 Task: Look for space in Ingenio, Spain from 3rd August, 2023 to 7th August, 2023 for 2 adults in price range Rs.4000 to Rs.9000. Place can be private room with 1  bedroom having 1 bed and 1 bathroom. Property type can be house, flat, guest house, hotel. Booking option can be shelf check-in. Required host language is English.
Action: Mouse moved to (259, 132)
Screenshot: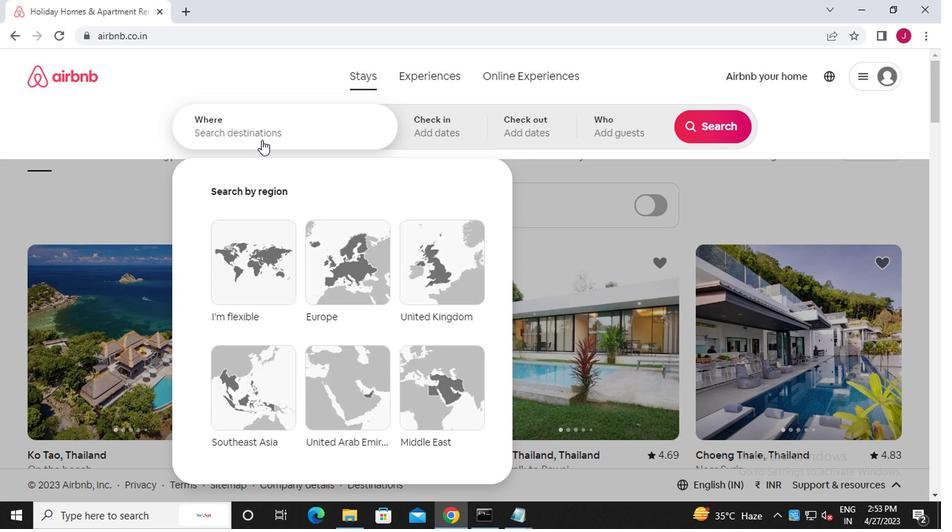 
Action: Mouse pressed left at (259, 132)
Screenshot: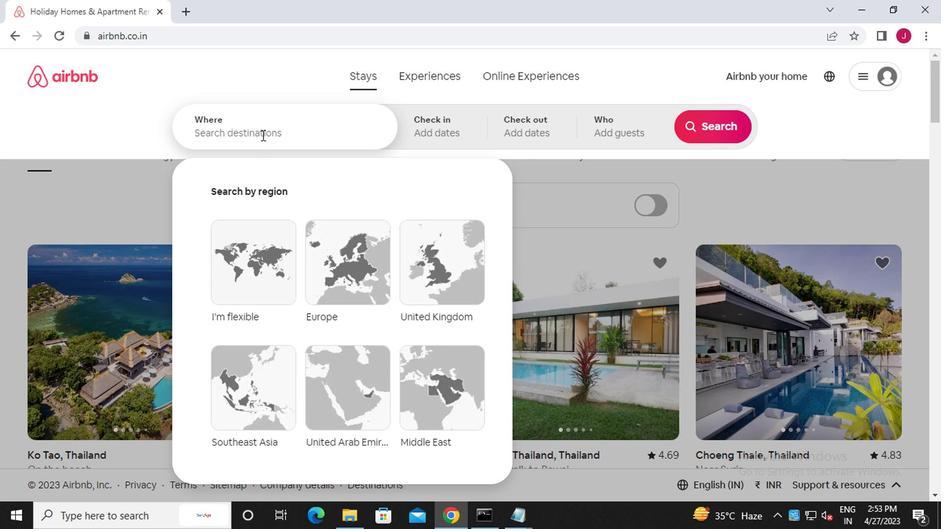 
Action: Key pressed i<Key.caps_lock>ngenio
Screenshot: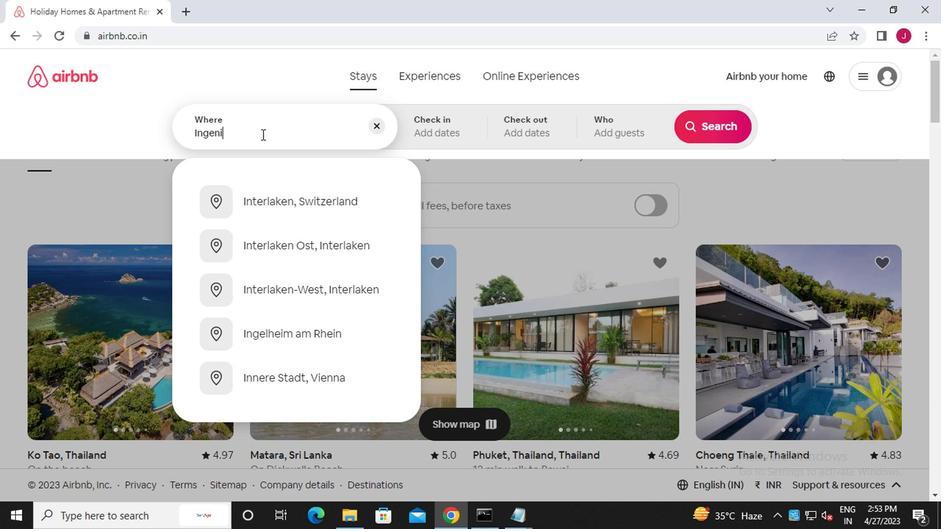 
Action: Mouse moved to (277, 293)
Screenshot: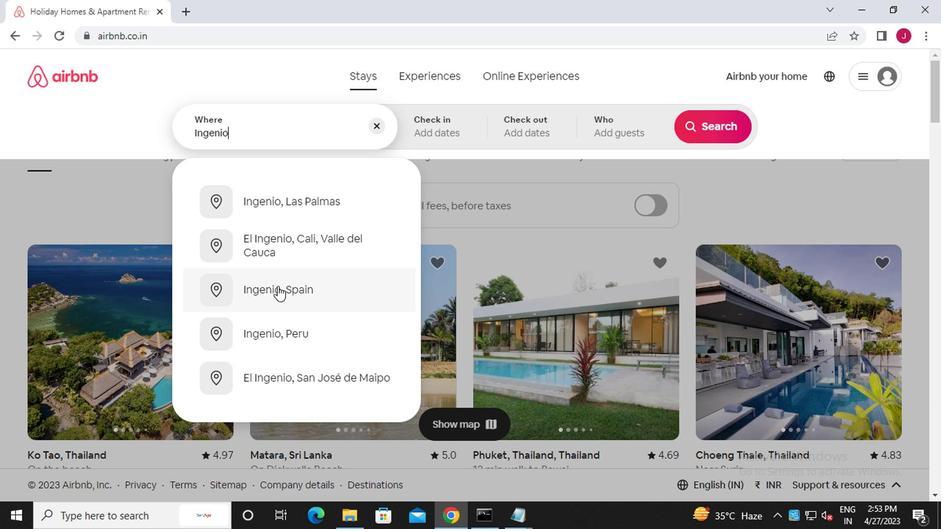
Action: Mouse pressed left at (277, 293)
Screenshot: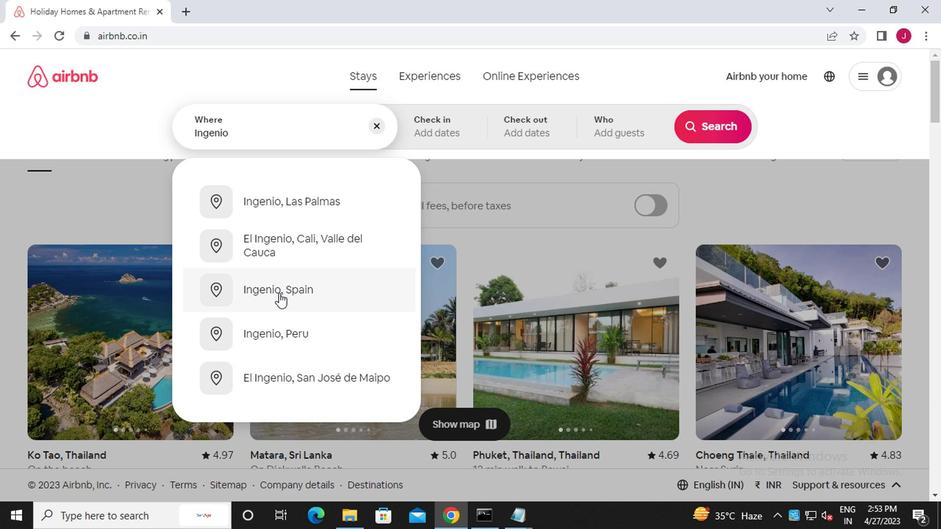 
Action: Mouse moved to (705, 239)
Screenshot: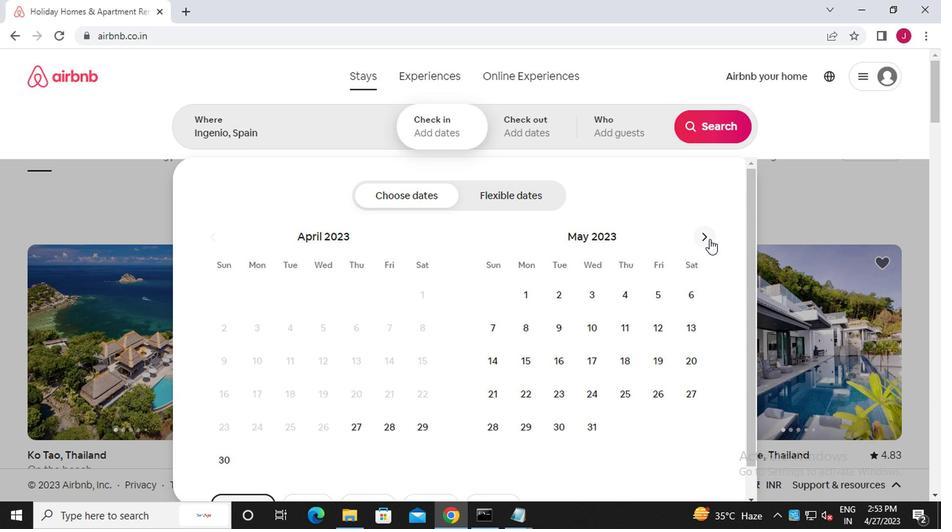 
Action: Mouse pressed left at (705, 239)
Screenshot: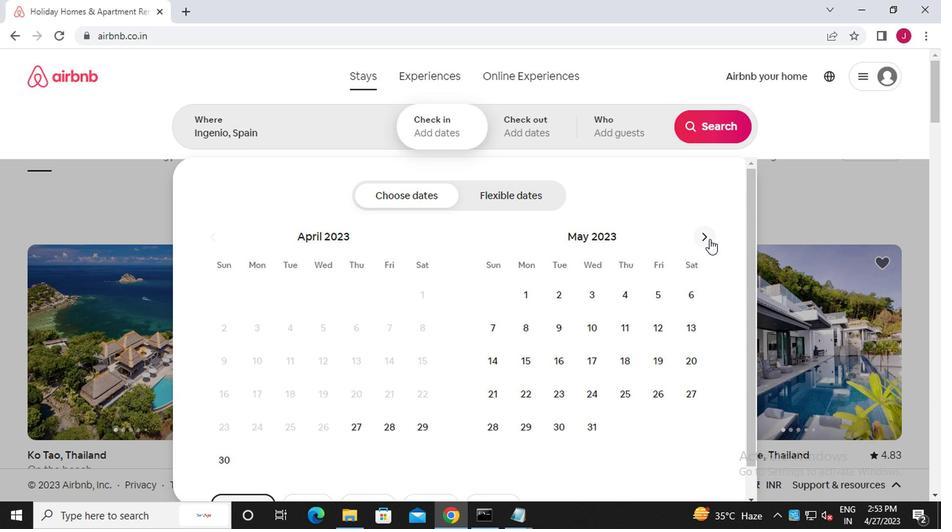 
Action: Mouse moved to (704, 239)
Screenshot: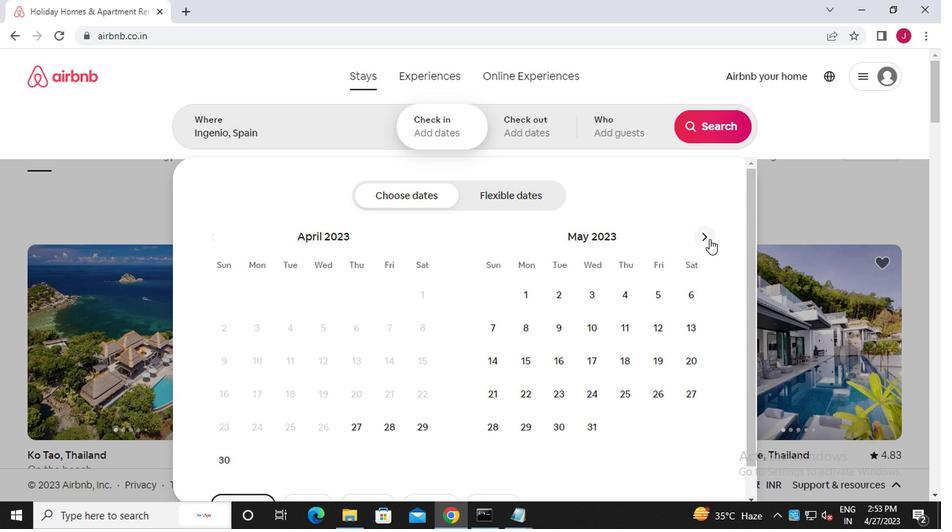 
Action: Mouse pressed left at (704, 239)
Screenshot: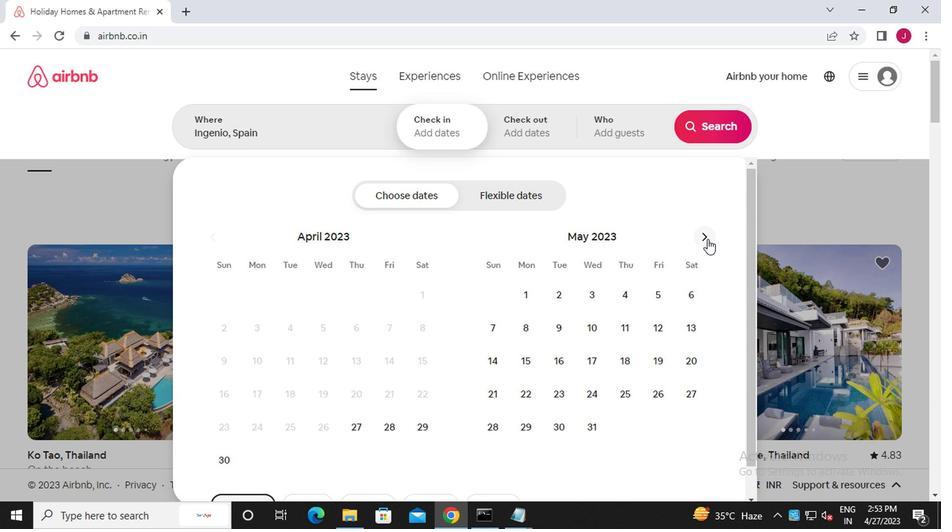 
Action: Mouse pressed left at (704, 239)
Screenshot: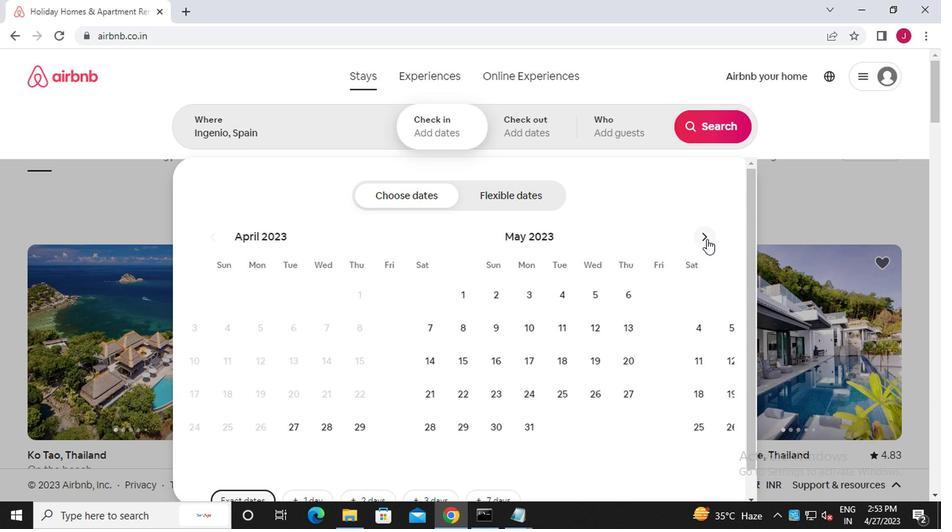 
Action: Mouse pressed left at (704, 239)
Screenshot: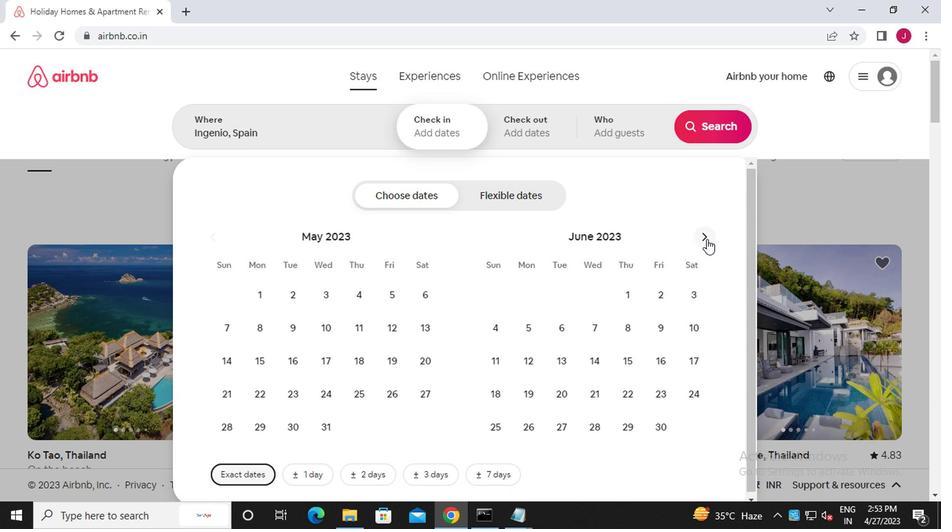 
Action: Mouse pressed left at (704, 239)
Screenshot: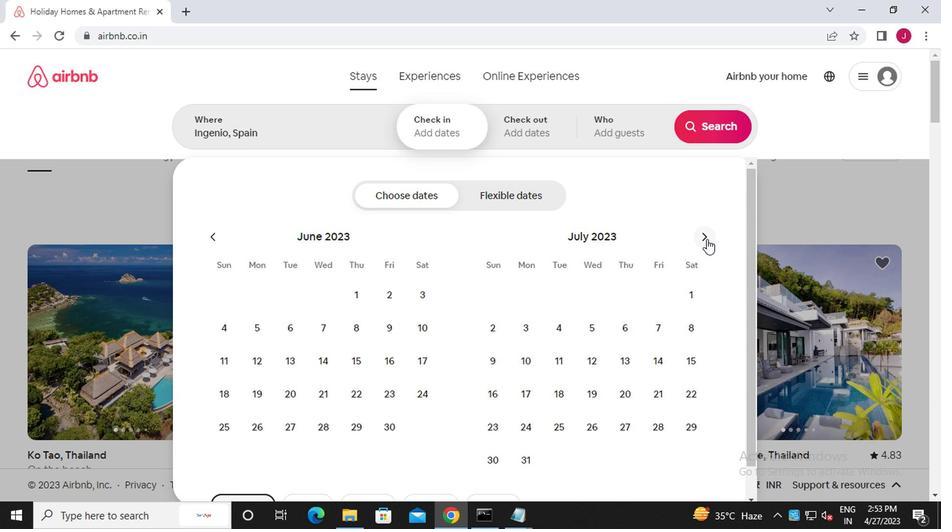 
Action: Mouse moved to (624, 290)
Screenshot: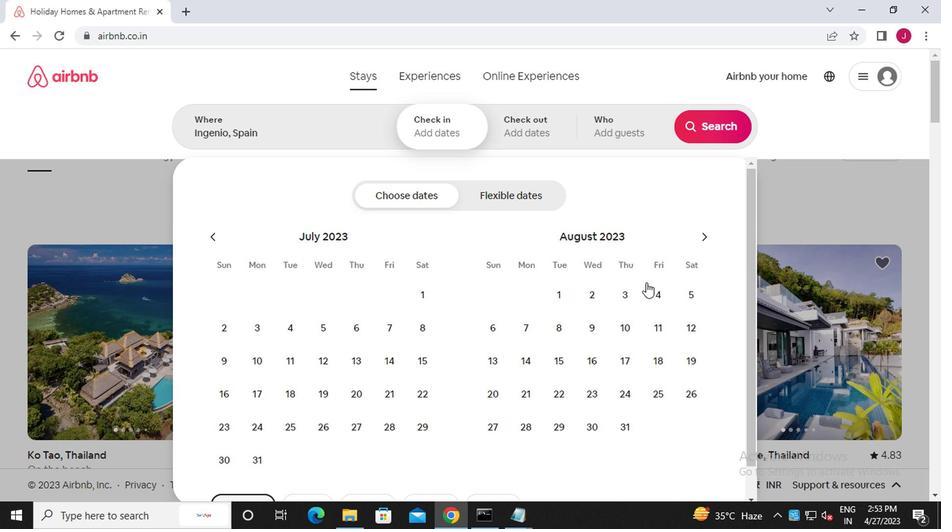 
Action: Mouse pressed left at (624, 290)
Screenshot: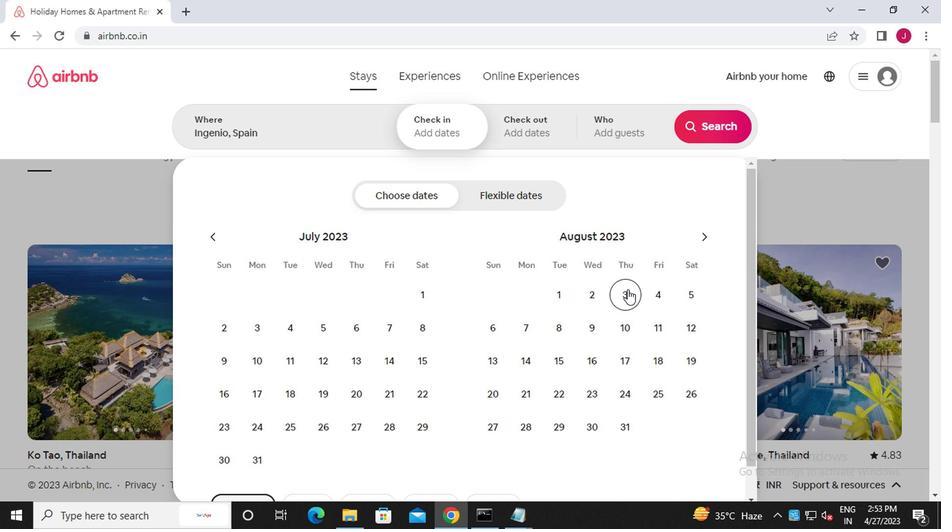 
Action: Mouse moved to (521, 332)
Screenshot: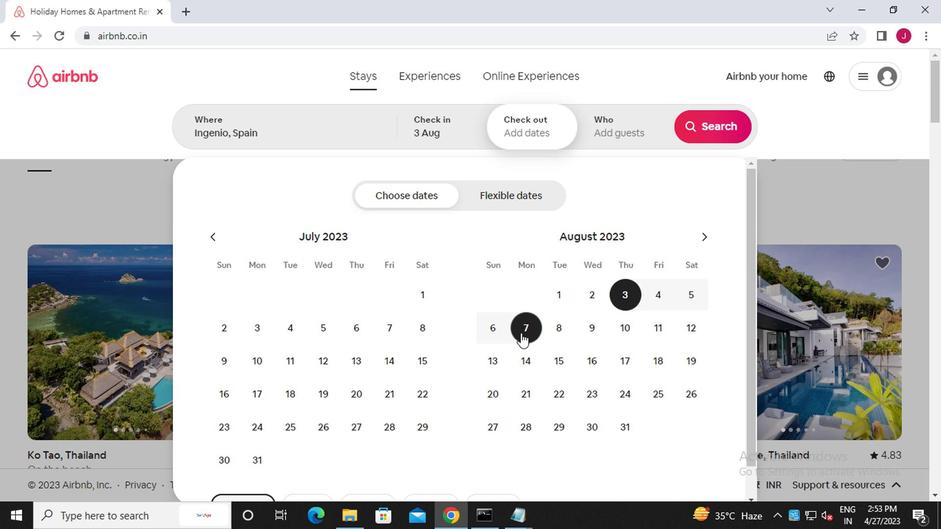 
Action: Mouse pressed left at (521, 332)
Screenshot: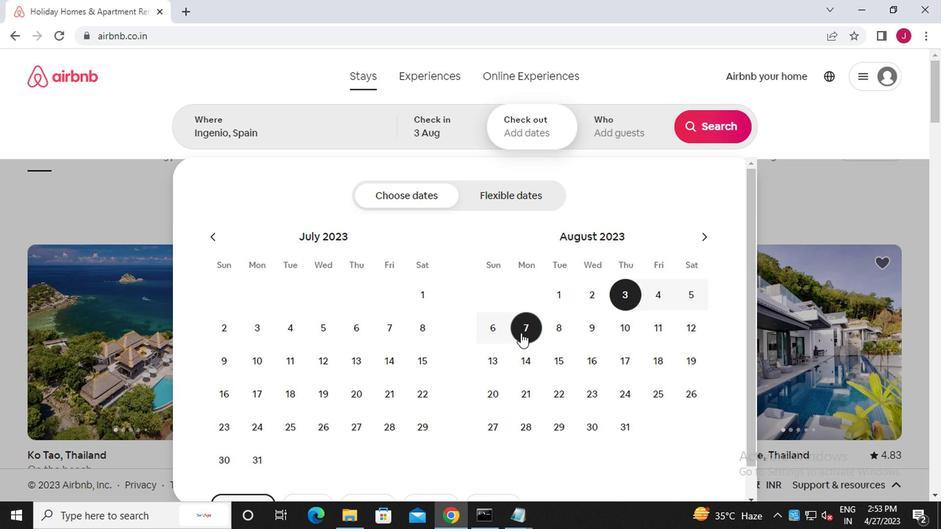 
Action: Mouse moved to (636, 126)
Screenshot: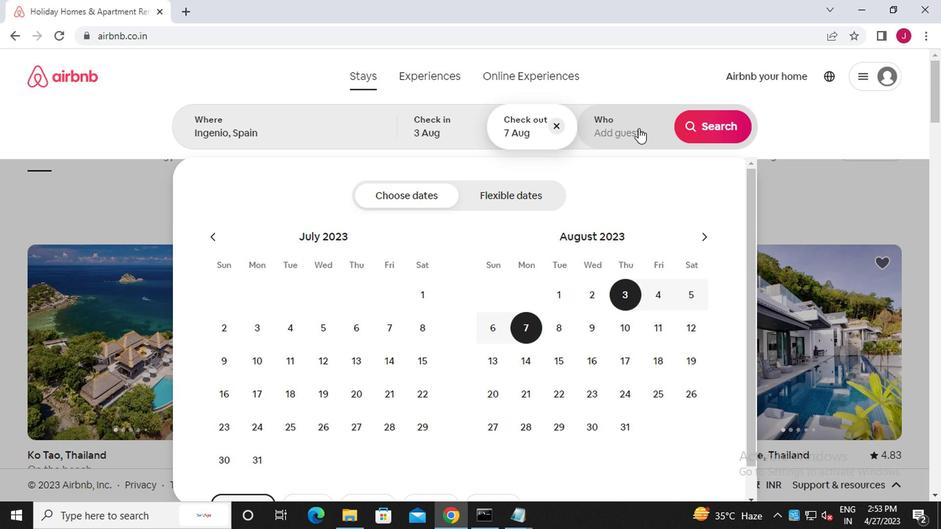 
Action: Mouse pressed left at (636, 126)
Screenshot: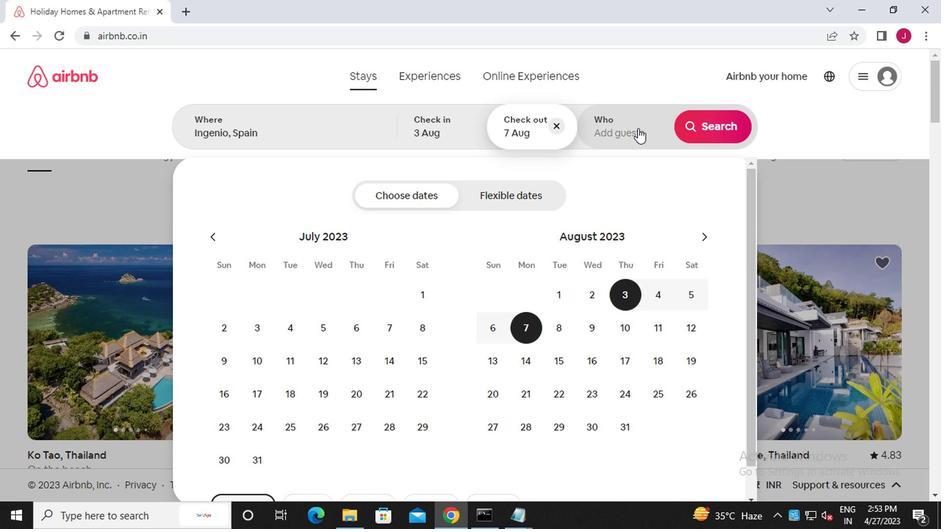 
Action: Mouse moved to (721, 196)
Screenshot: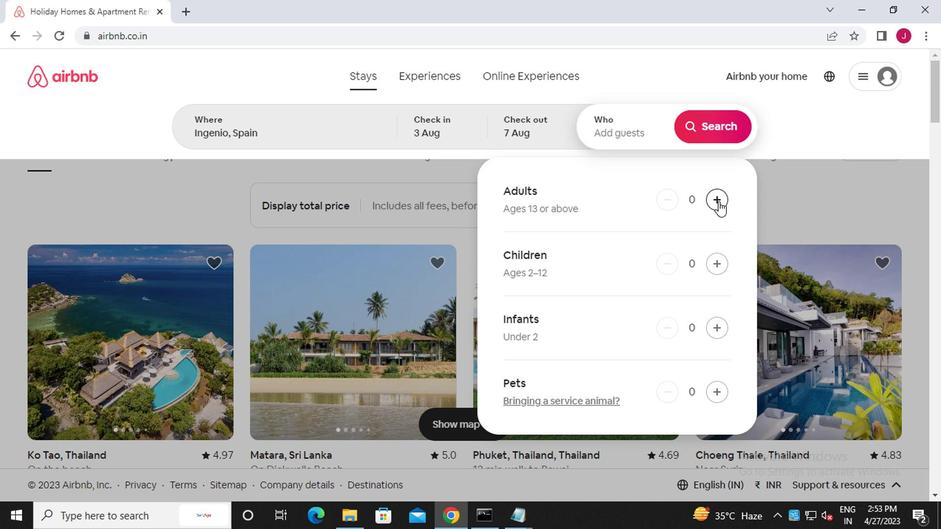 
Action: Mouse pressed left at (721, 196)
Screenshot: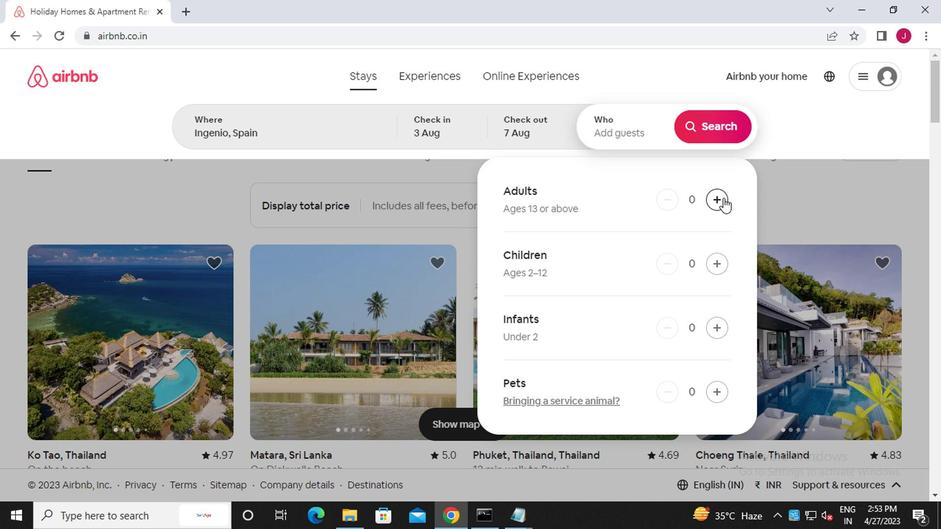 
Action: Mouse pressed left at (721, 196)
Screenshot: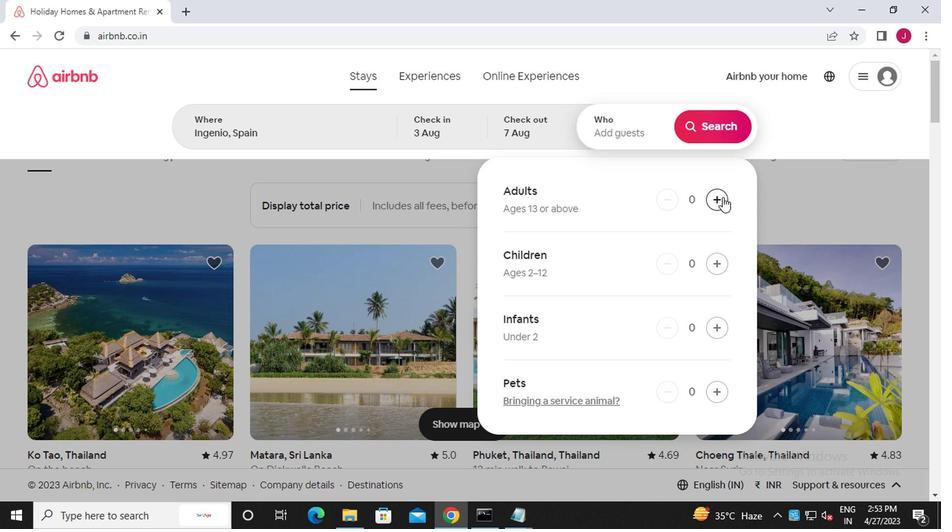 
Action: Mouse moved to (720, 123)
Screenshot: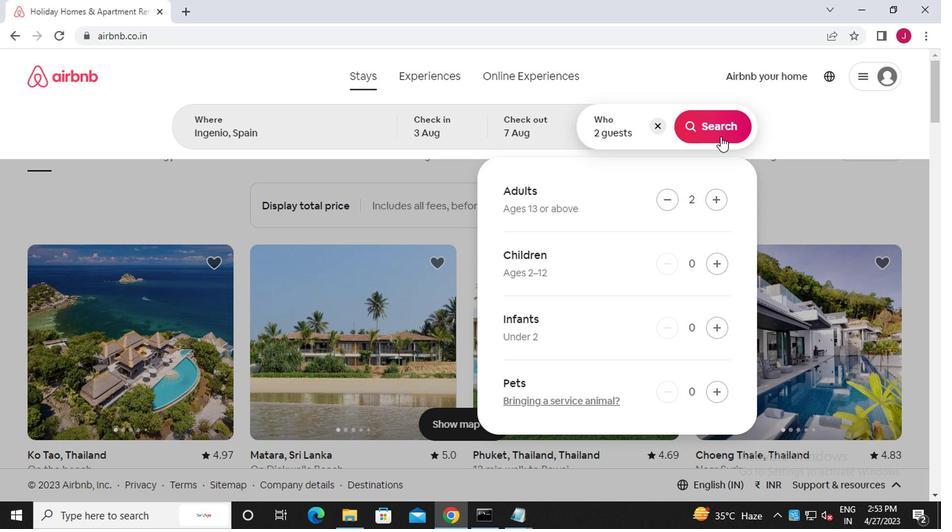 
Action: Mouse pressed left at (720, 123)
Screenshot: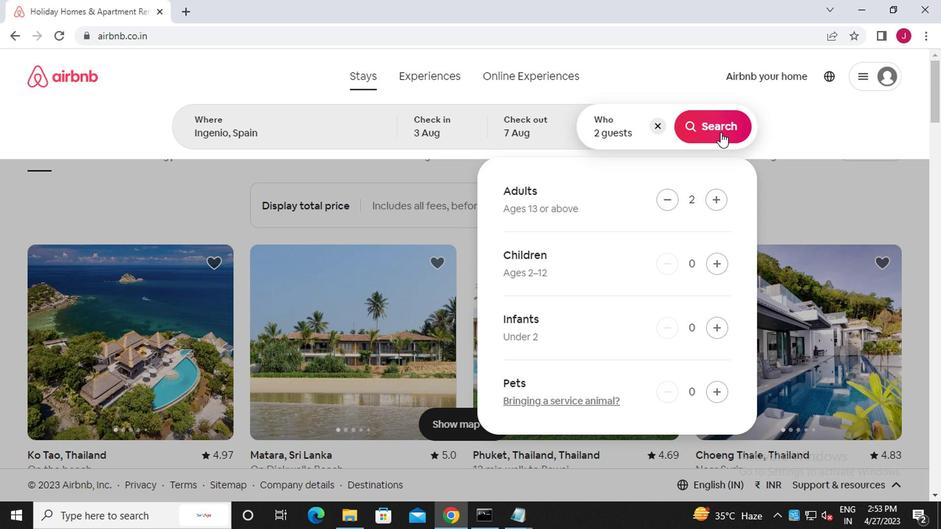 
Action: Mouse moved to (889, 139)
Screenshot: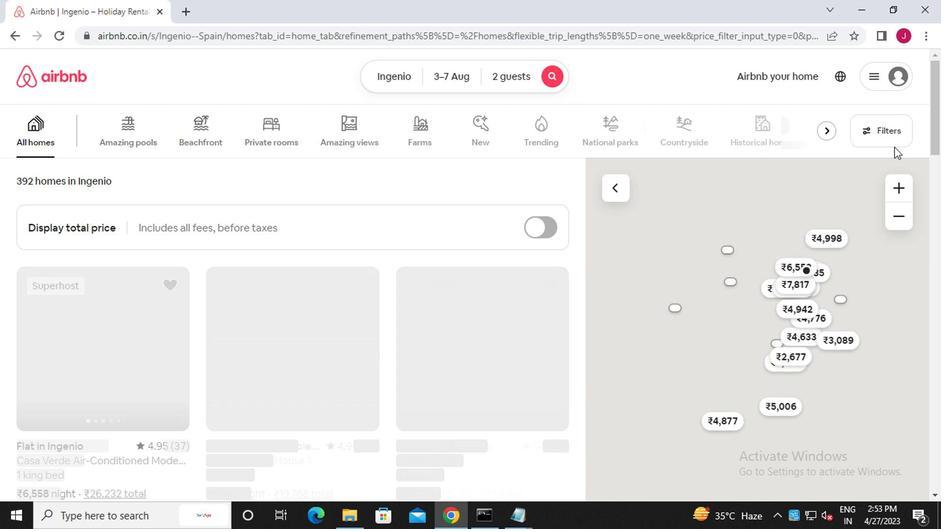 
Action: Mouse pressed left at (889, 139)
Screenshot: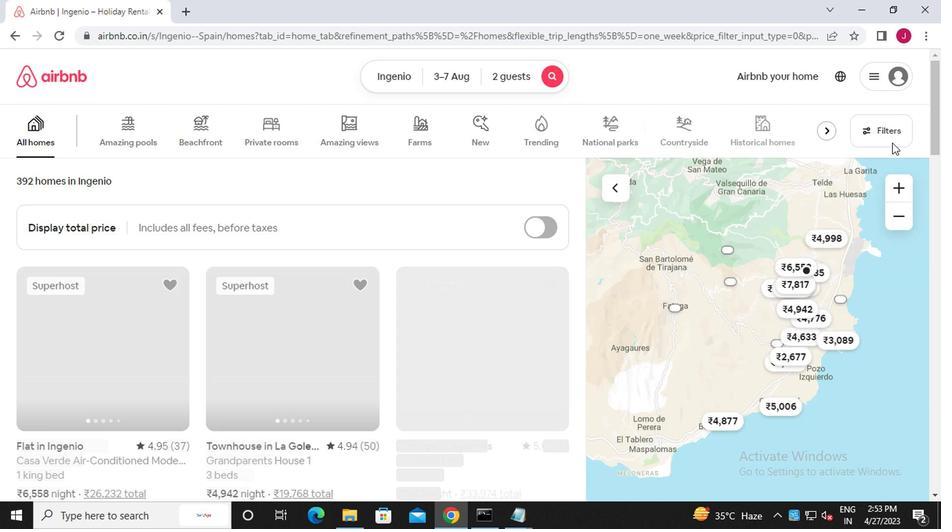 
Action: Mouse moved to (334, 297)
Screenshot: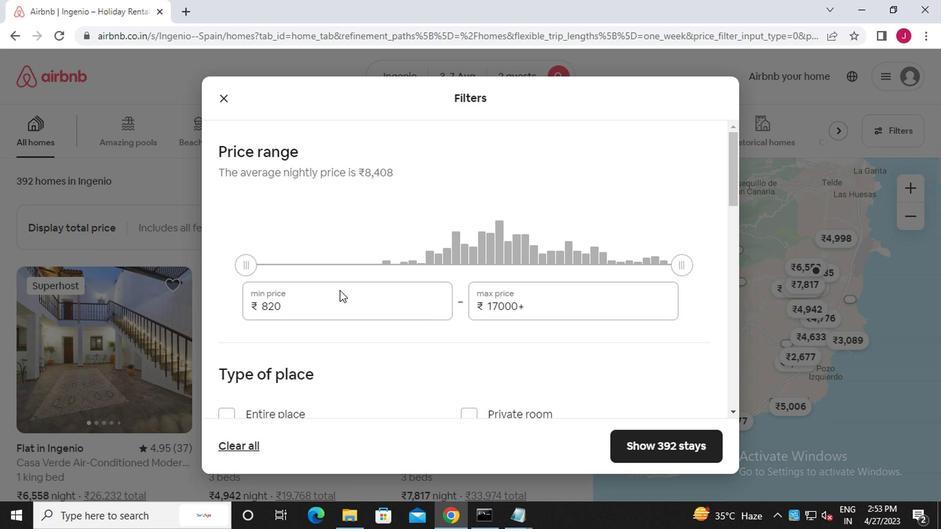 
Action: Mouse pressed left at (334, 297)
Screenshot: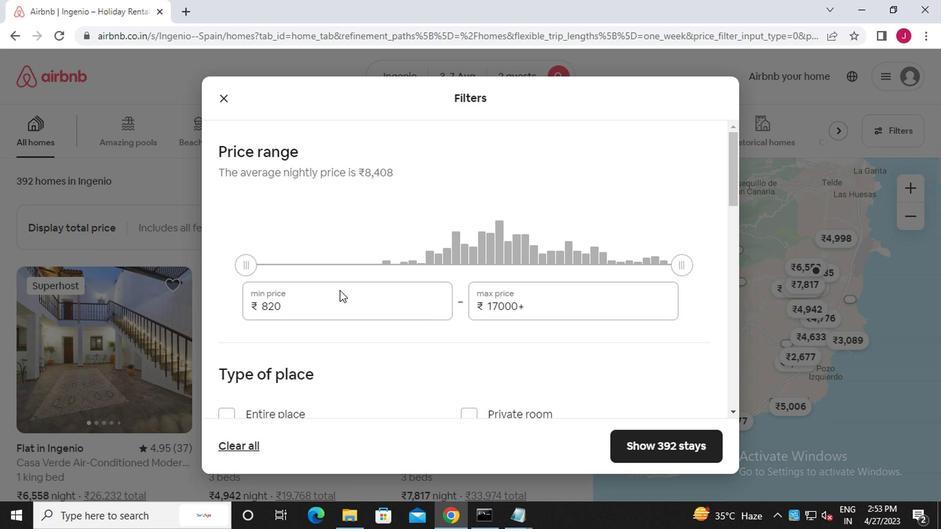 
Action: Mouse moved to (335, 298)
Screenshot: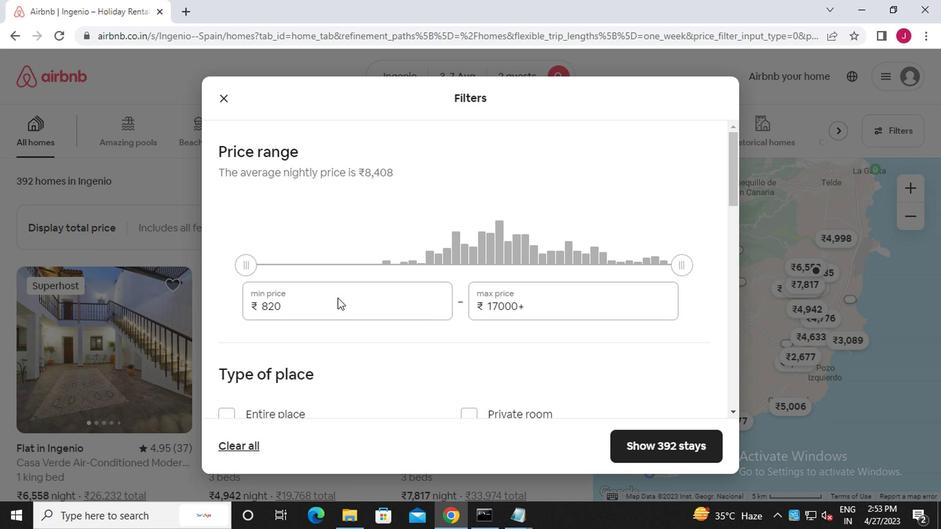 
Action: Key pressed <Key.backspace><Key.backspace><Key.backspace><<100>><<96>><<96>><<96>>
Screenshot: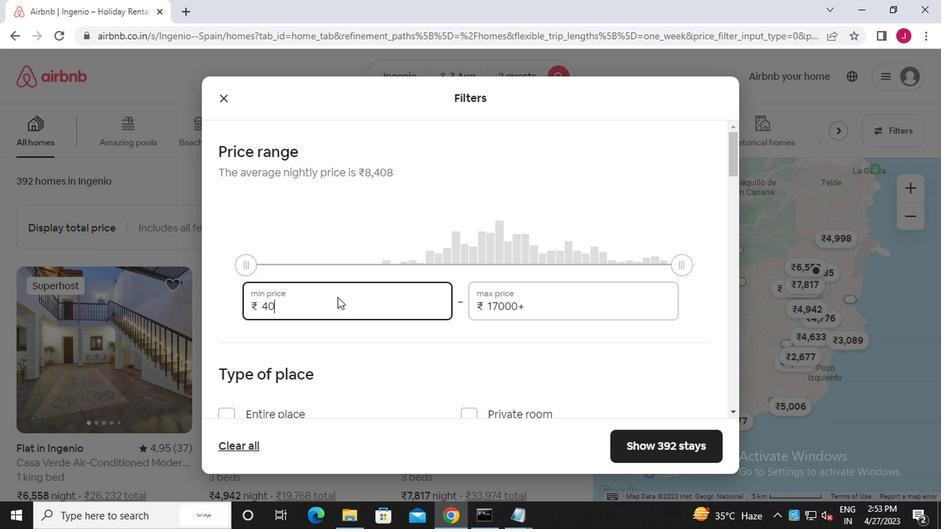 
Action: Mouse moved to (536, 309)
Screenshot: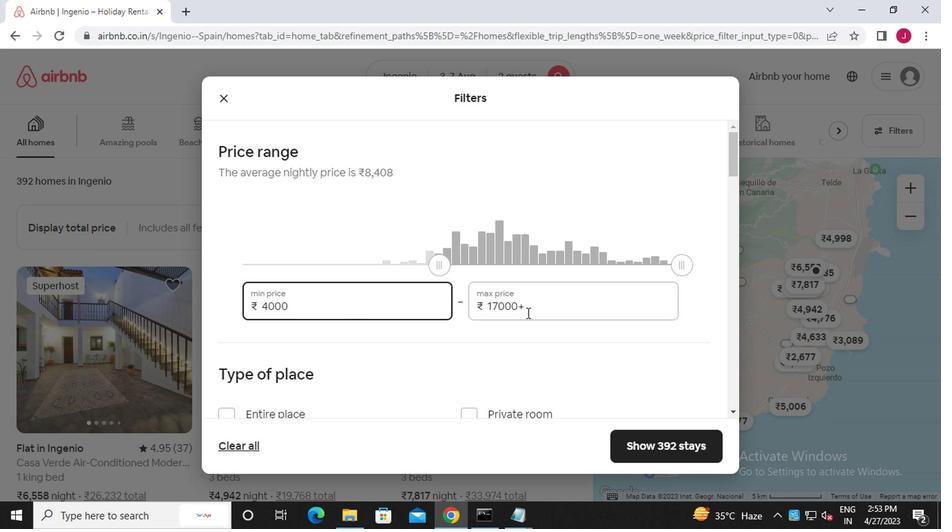 
Action: Mouse pressed left at (536, 309)
Screenshot: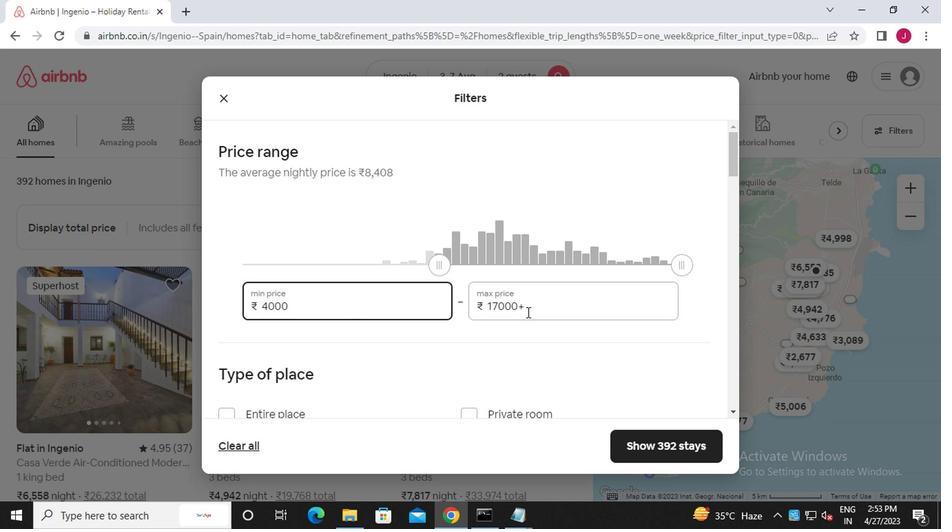 
Action: Mouse moved to (529, 309)
Screenshot: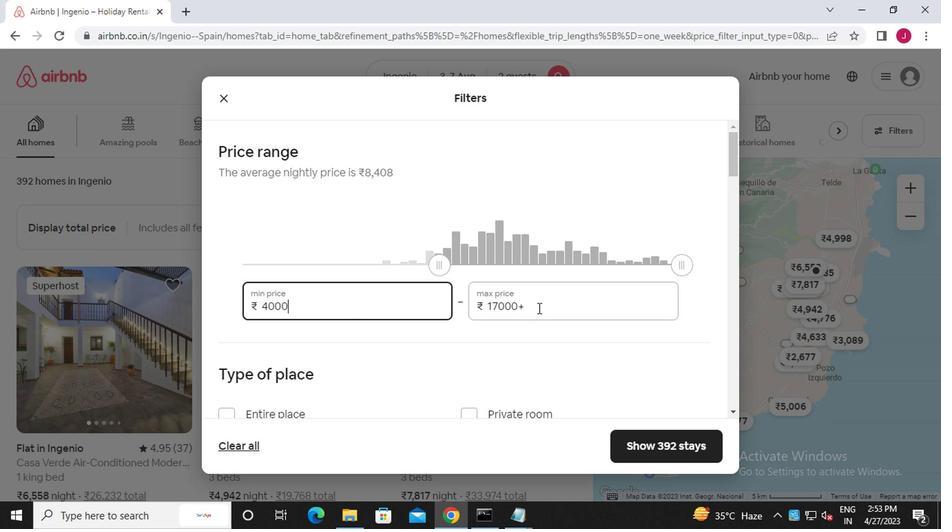 
Action: Key pressed <Key.backspace><Key.backspace><Key.backspace><Key.backspace><Key.backspace><Key.backspace><Key.backspace><Key.backspace><Key.backspace><Key.backspace><Key.backspace><Key.backspace><Key.backspace><<105>><<96>><<96>><<96>>
Screenshot: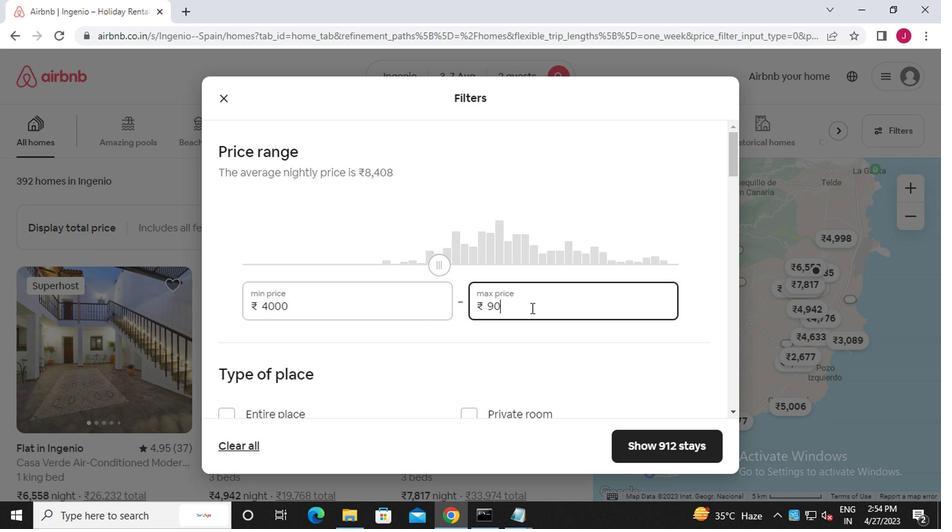 
Action: Mouse scrolled (529, 308) with delta (0, 0)
Screenshot: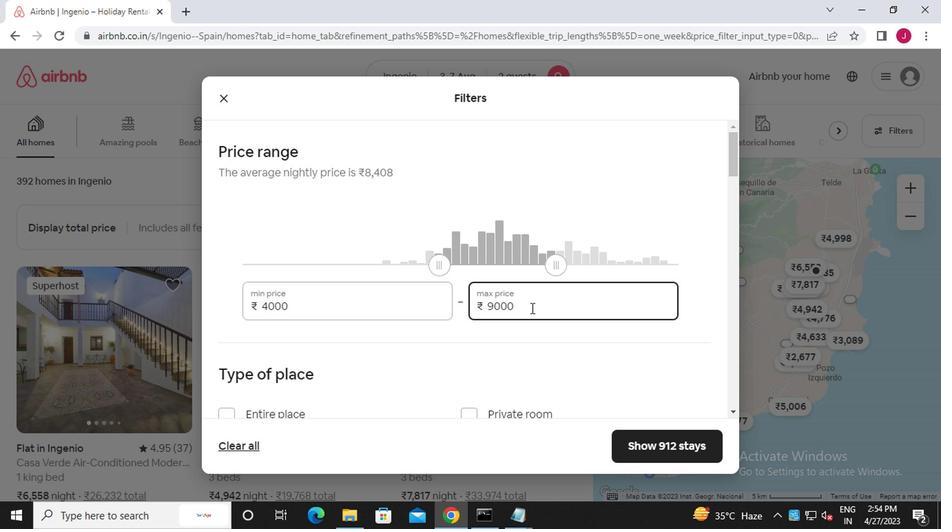 
Action: Mouse scrolled (529, 308) with delta (0, 0)
Screenshot: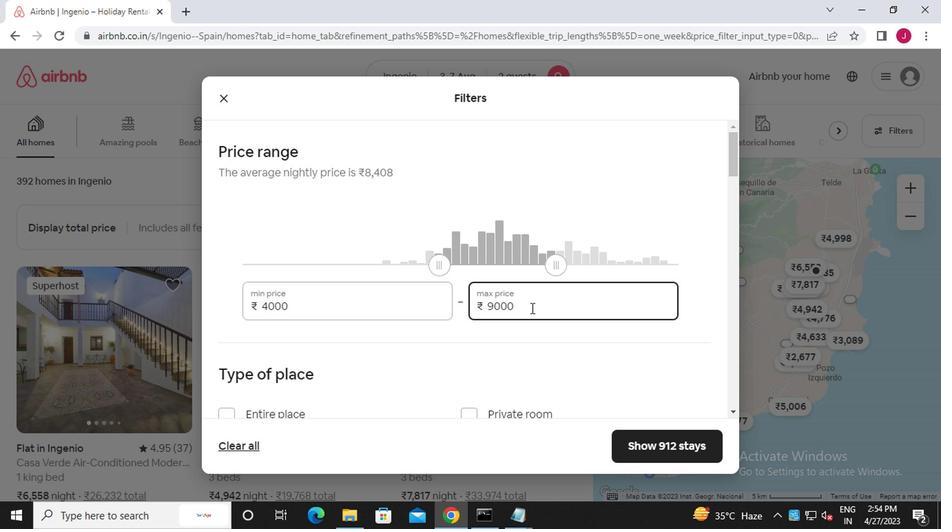 
Action: Mouse scrolled (529, 308) with delta (0, 0)
Screenshot: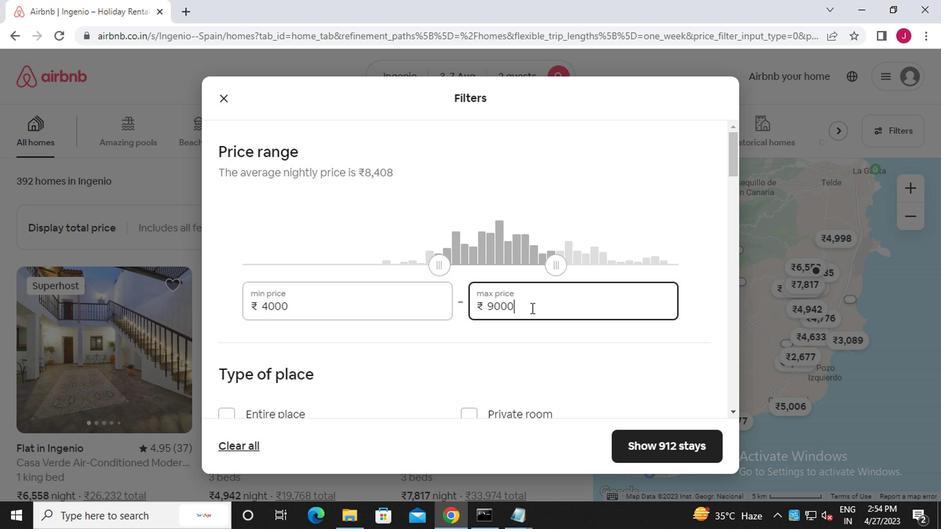 
Action: Mouse moved to (466, 208)
Screenshot: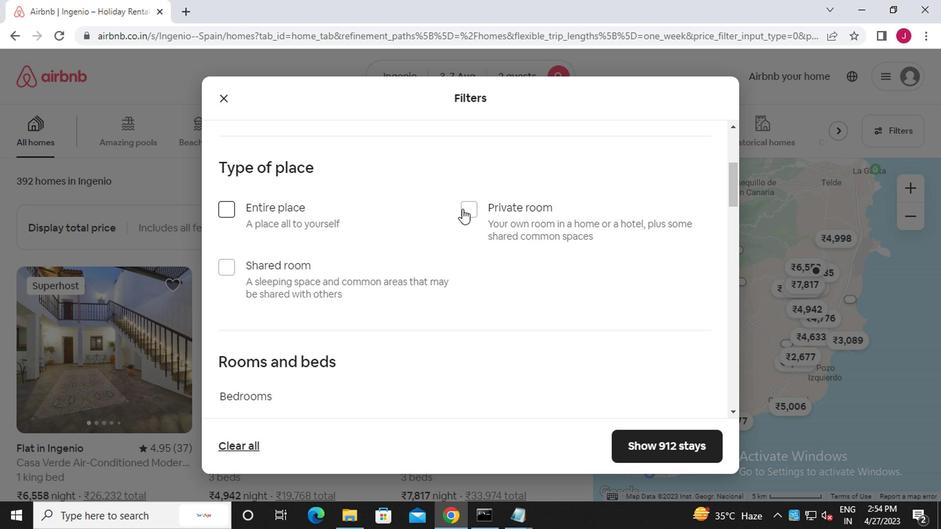 
Action: Mouse pressed left at (466, 208)
Screenshot: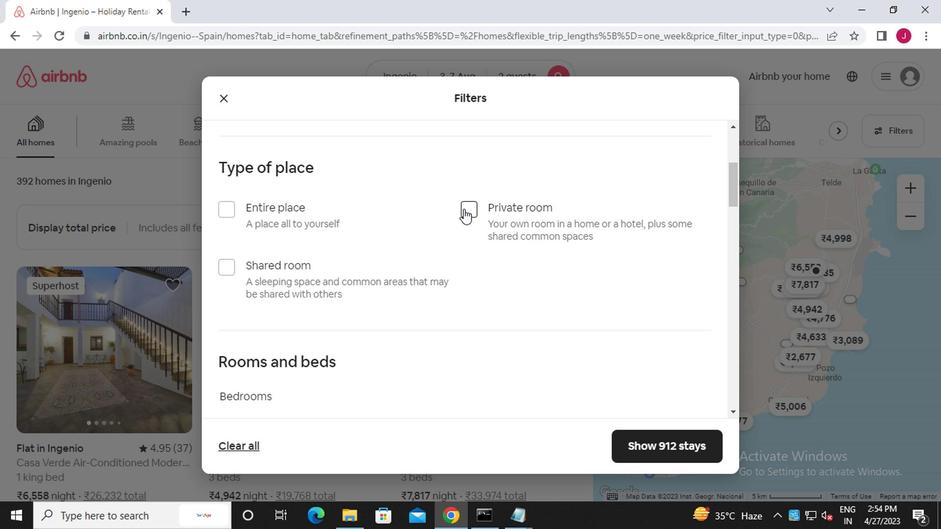 
Action: Mouse moved to (578, 278)
Screenshot: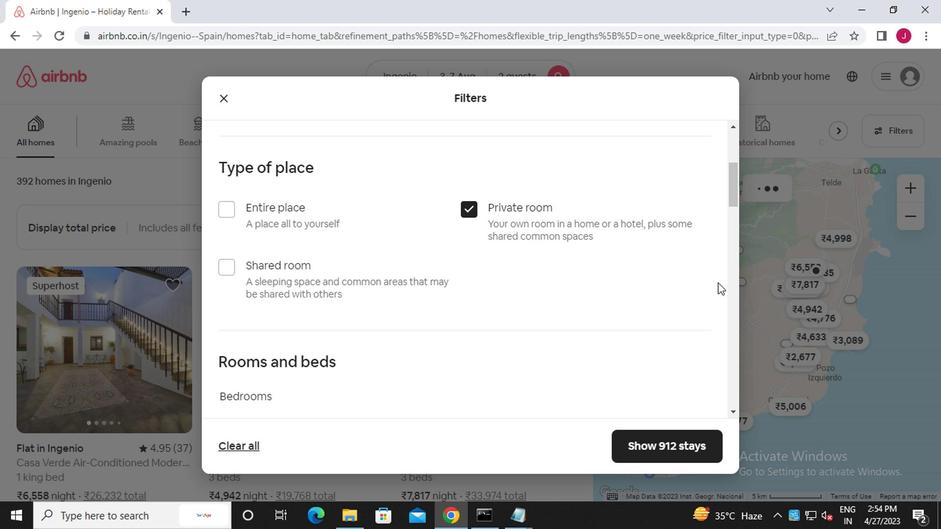 
Action: Mouse scrolled (578, 277) with delta (0, 0)
Screenshot: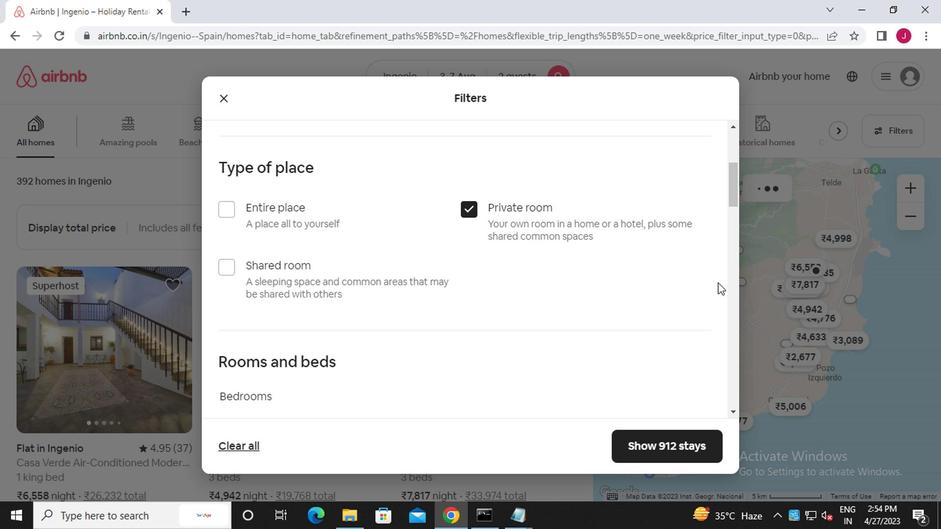 
Action: Mouse moved to (498, 290)
Screenshot: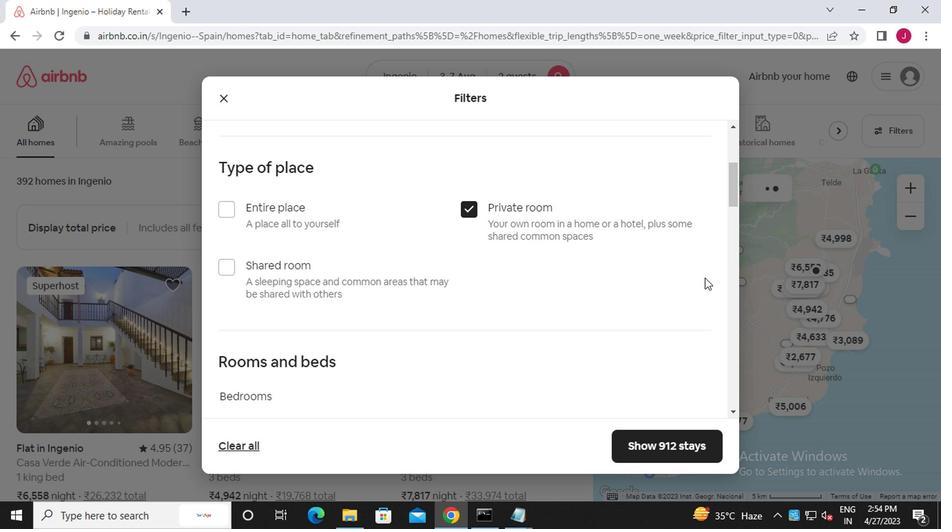
Action: Mouse scrolled (498, 289) with delta (0, 0)
Screenshot: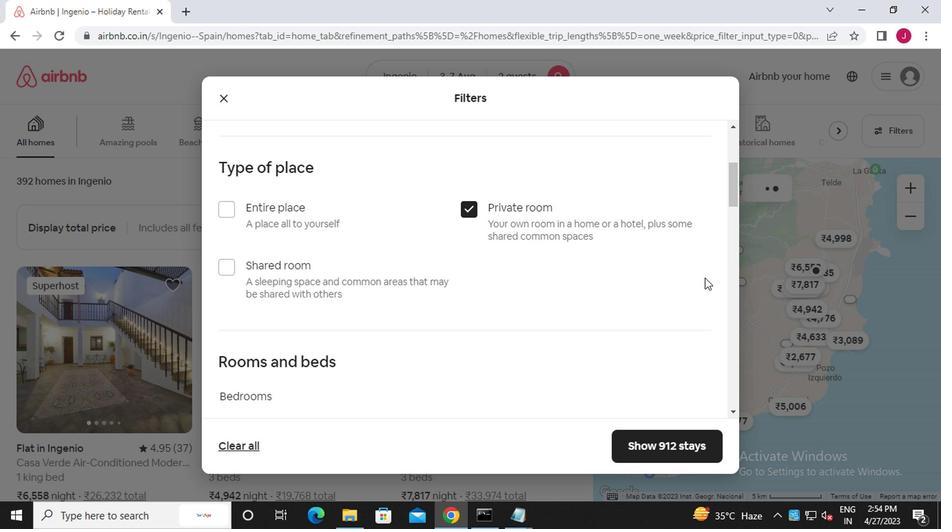 
Action: Mouse moved to (475, 296)
Screenshot: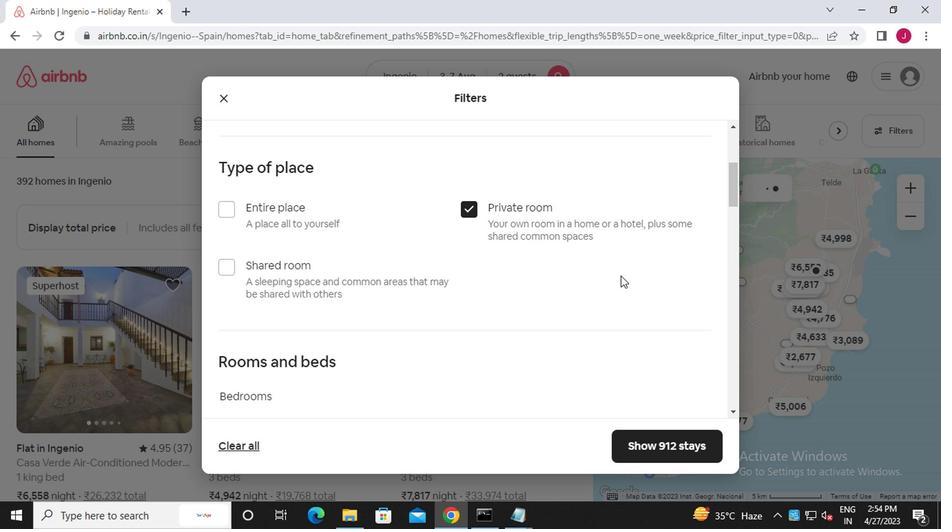 
Action: Mouse scrolled (475, 295) with delta (0, 0)
Screenshot: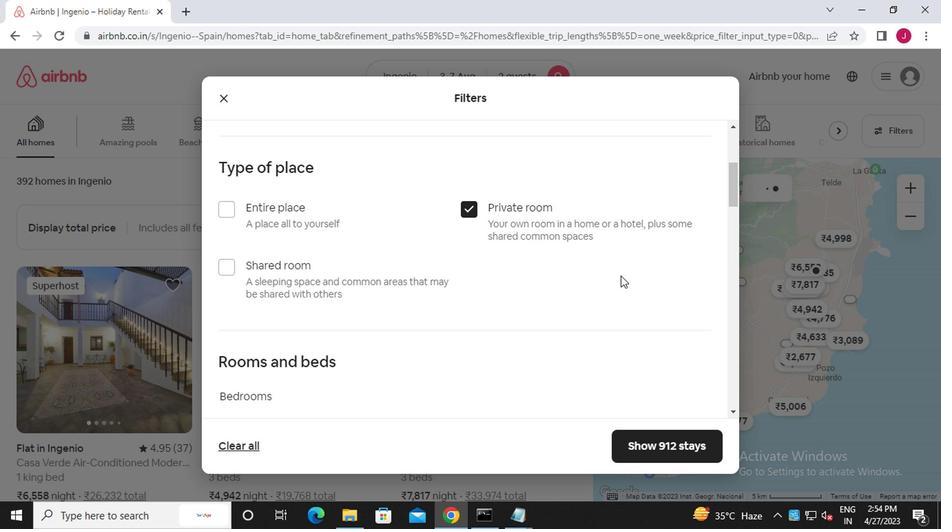 
Action: Mouse moved to (318, 226)
Screenshot: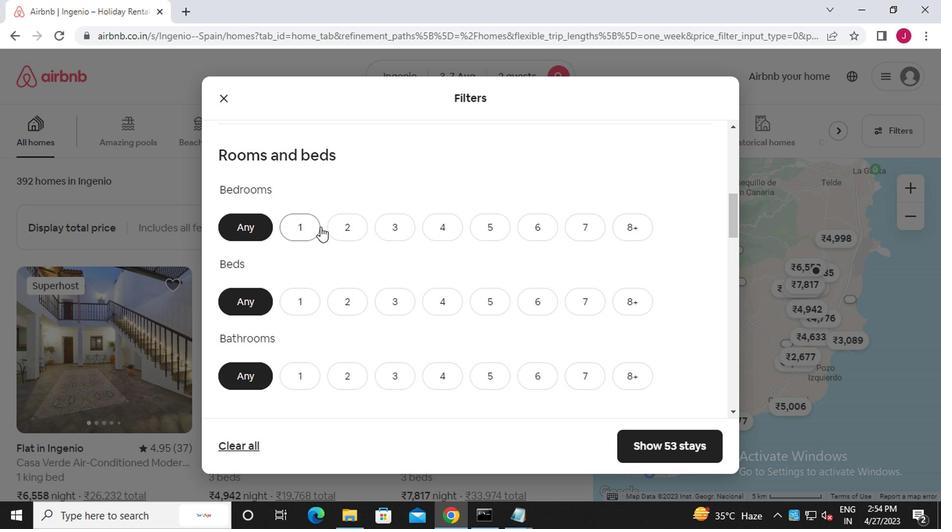 
Action: Mouse pressed left at (318, 226)
Screenshot: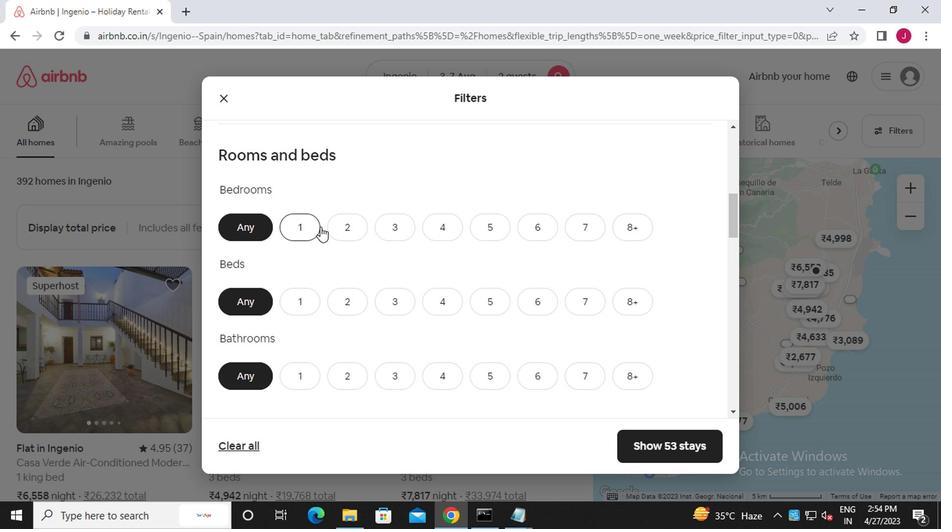 
Action: Mouse moved to (306, 306)
Screenshot: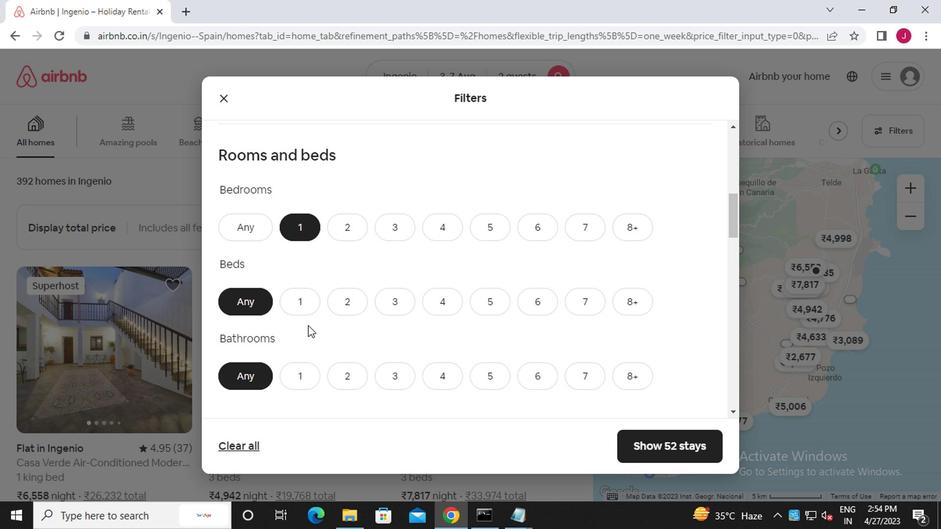 
Action: Mouse pressed left at (306, 306)
Screenshot: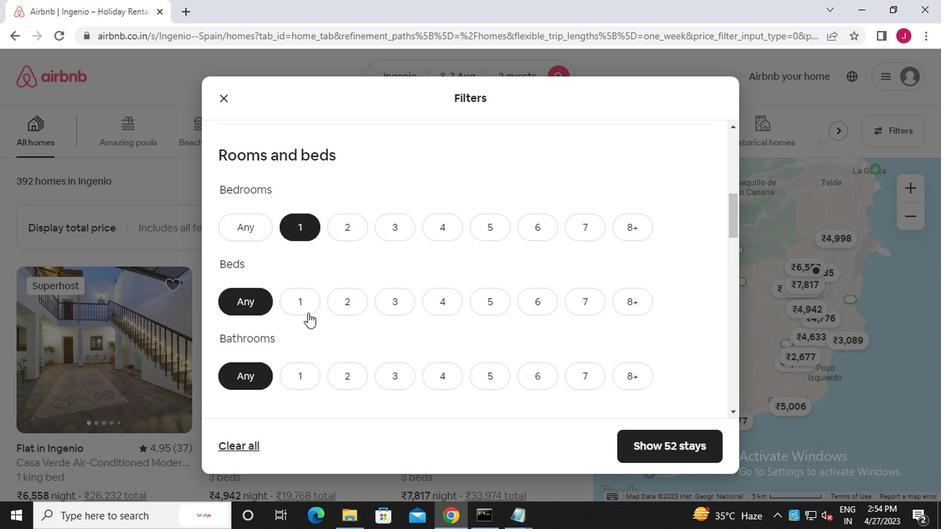 
Action: Mouse moved to (299, 381)
Screenshot: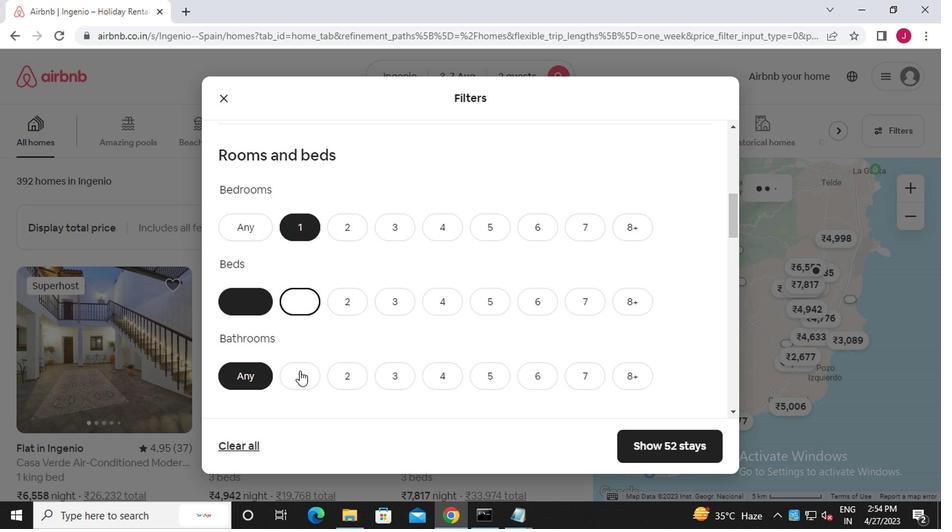 
Action: Mouse pressed left at (299, 381)
Screenshot: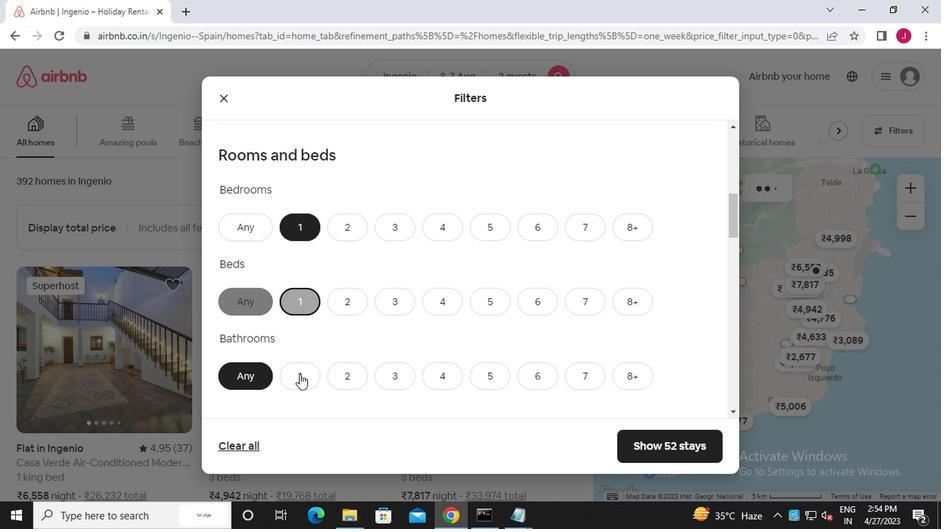 
Action: Mouse moved to (331, 400)
Screenshot: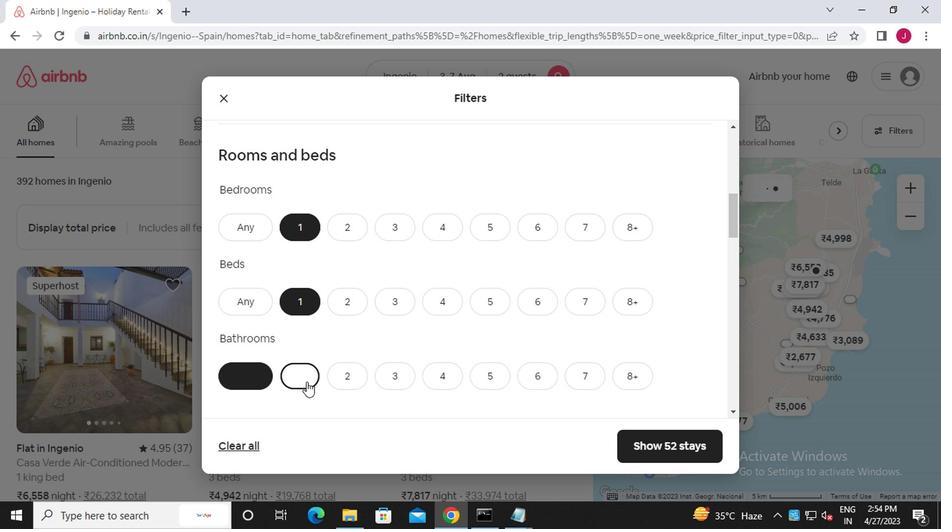 
Action: Mouse scrolled (331, 399) with delta (0, 0)
Screenshot: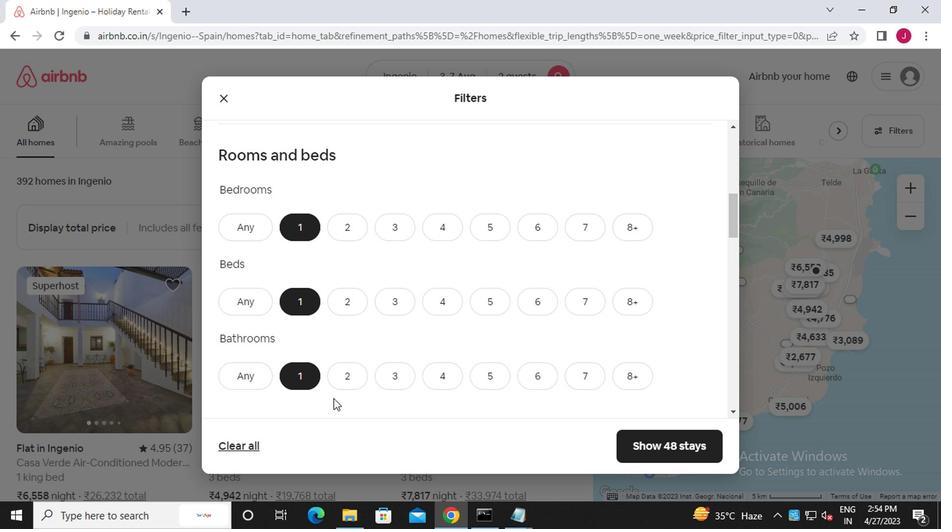 
Action: Mouse scrolled (331, 399) with delta (0, 0)
Screenshot: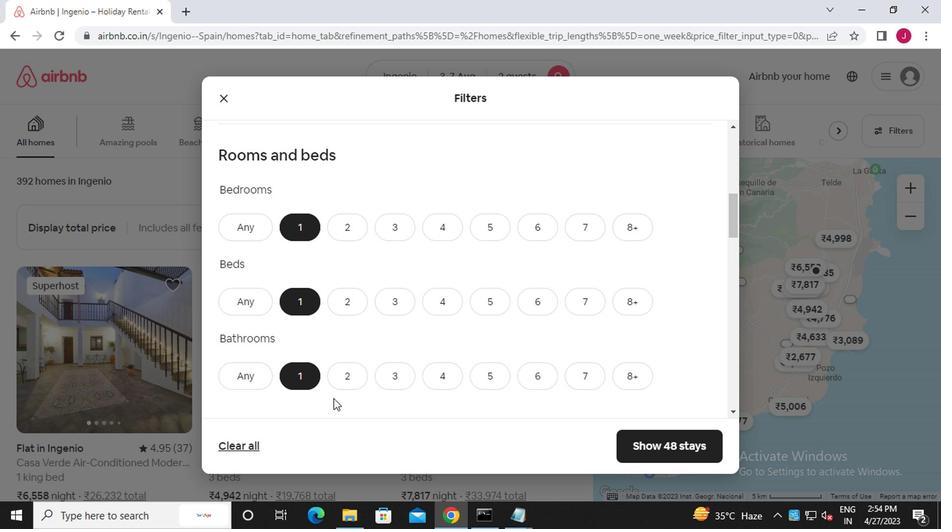 
Action: Mouse scrolled (331, 399) with delta (0, 0)
Screenshot: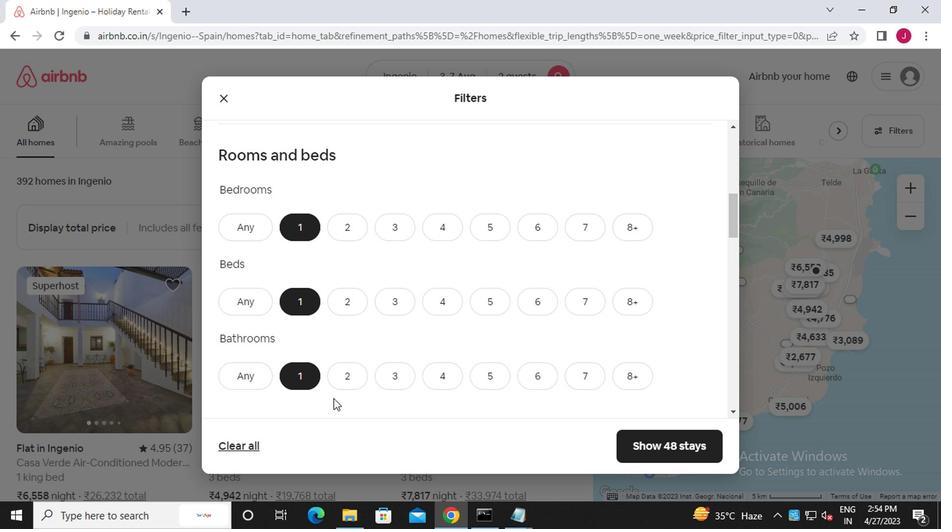 
Action: Mouse moved to (274, 316)
Screenshot: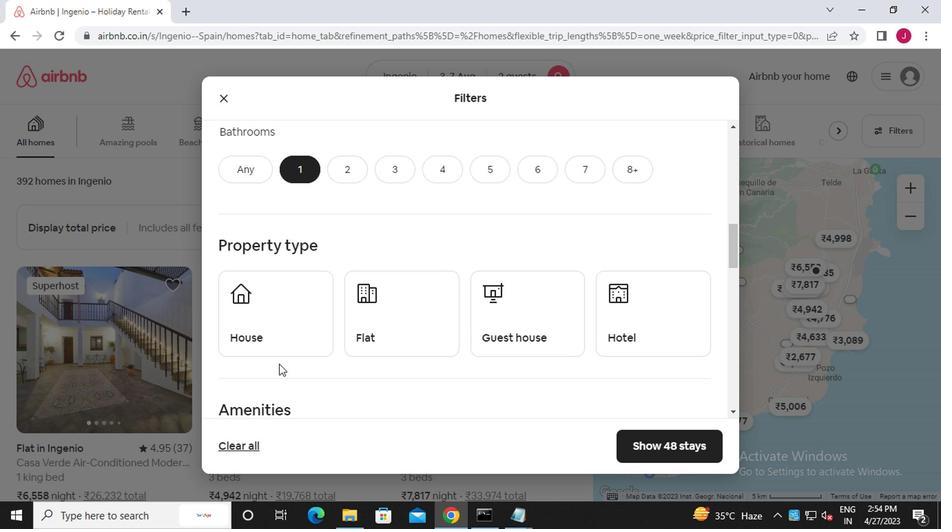 
Action: Mouse pressed left at (274, 316)
Screenshot: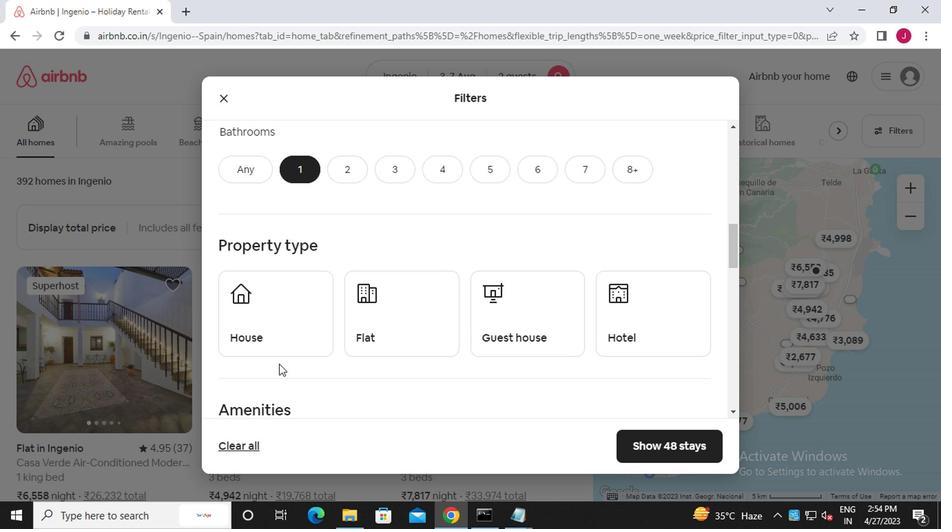 
Action: Mouse moved to (373, 330)
Screenshot: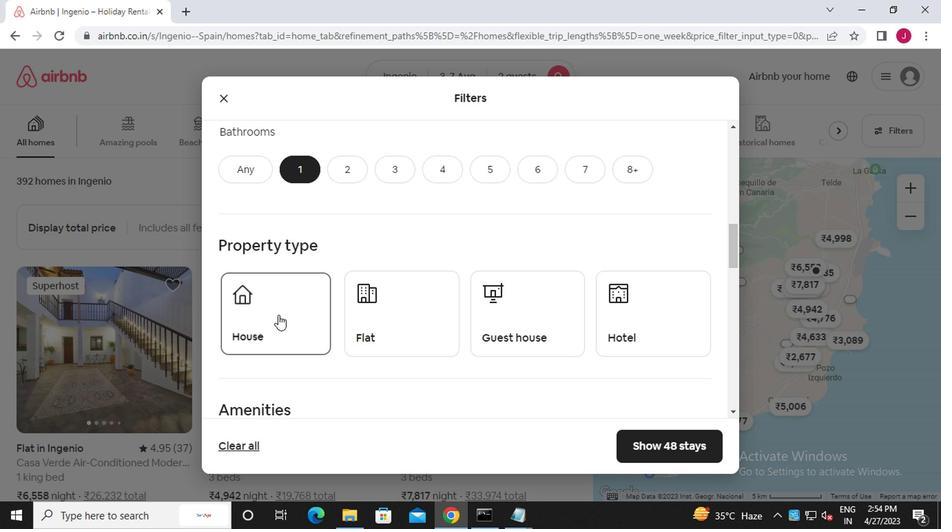 
Action: Mouse pressed left at (373, 330)
Screenshot: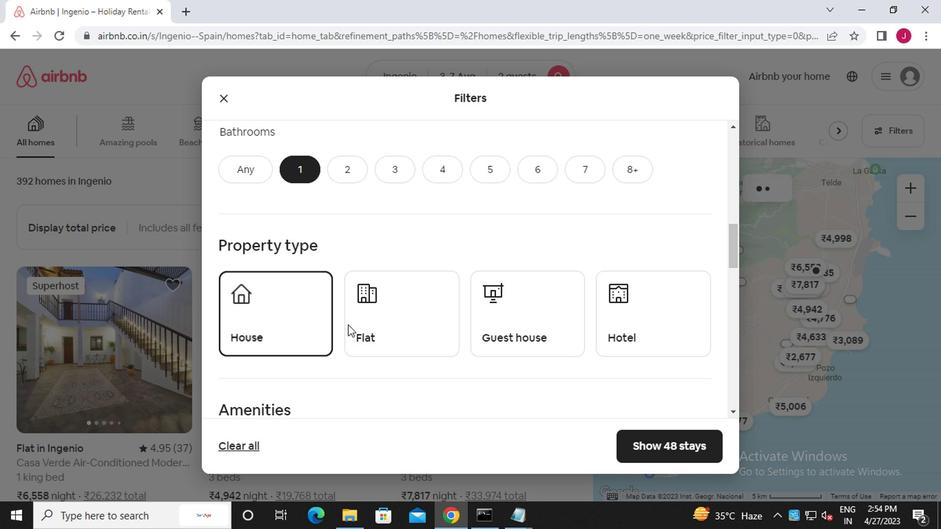
Action: Mouse moved to (521, 328)
Screenshot: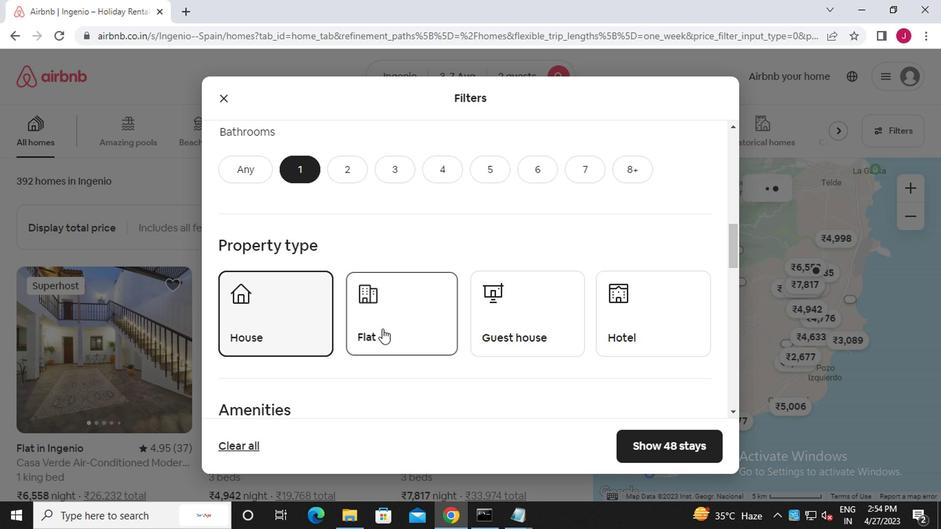 
Action: Mouse pressed left at (521, 328)
Screenshot: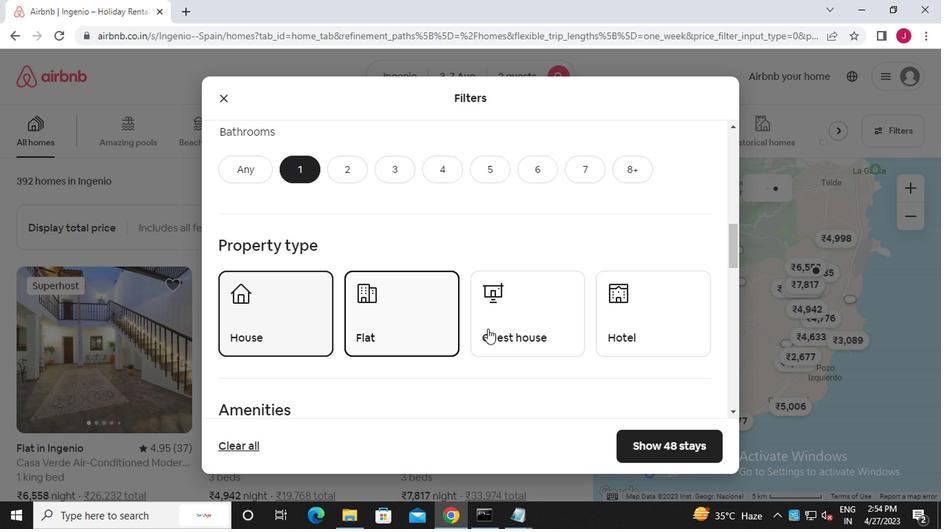 
Action: Mouse moved to (612, 329)
Screenshot: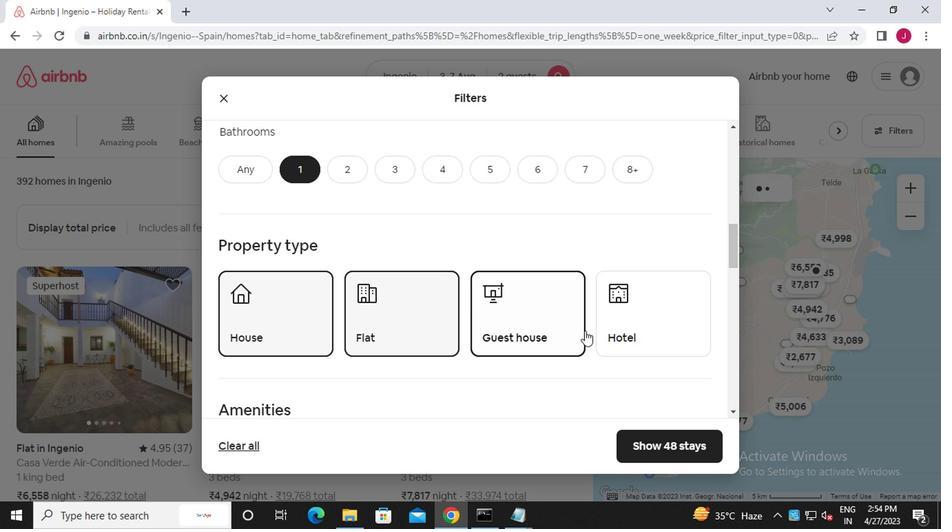 
Action: Mouse pressed left at (612, 329)
Screenshot: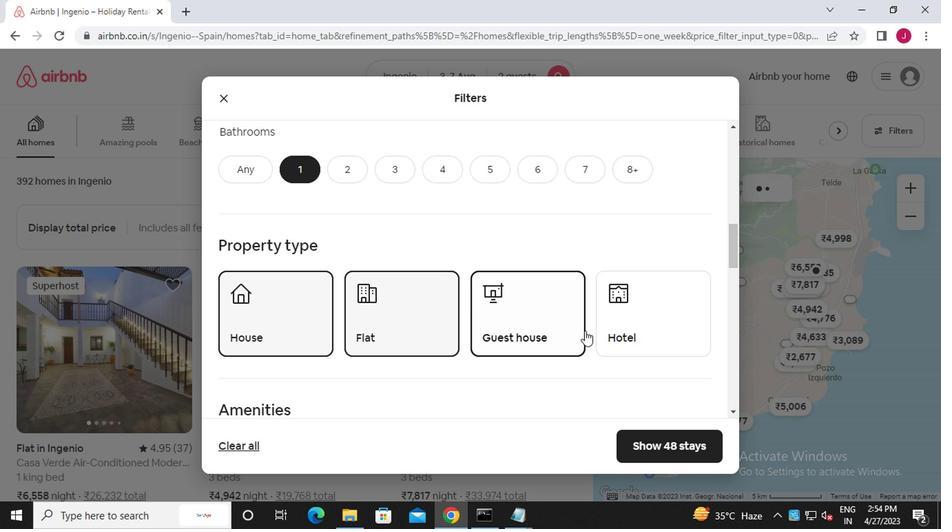 
Action: Mouse moved to (615, 332)
Screenshot: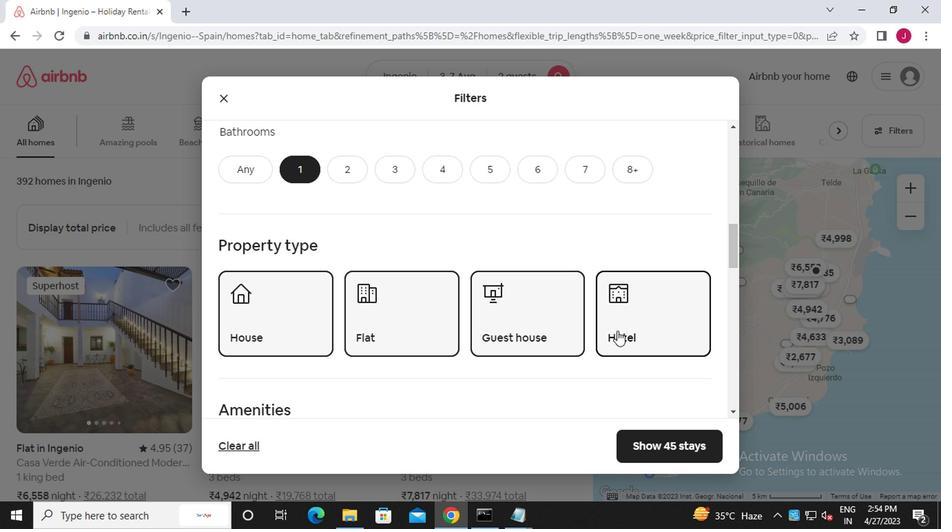 
Action: Mouse scrolled (615, 331) with delta (0, 0)
Screenshot: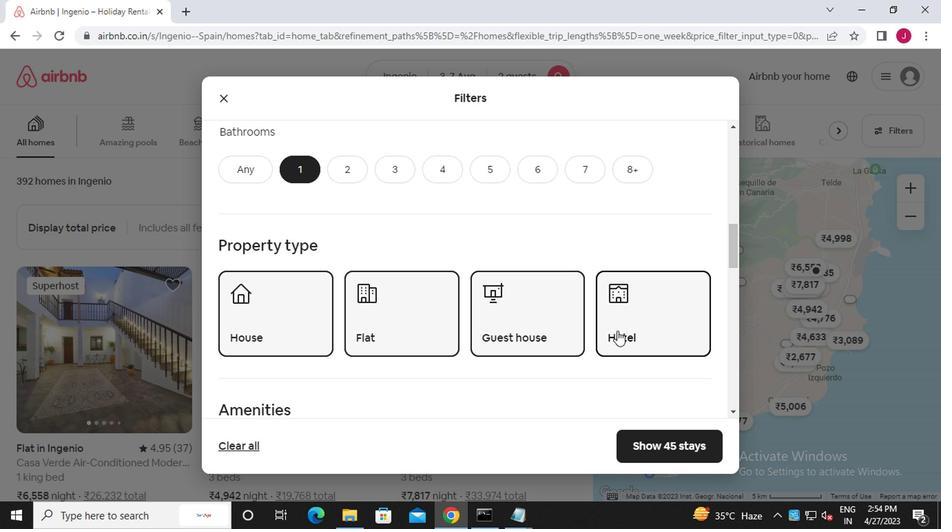
Action: Mouse moved to (614, 332)
Screenshot: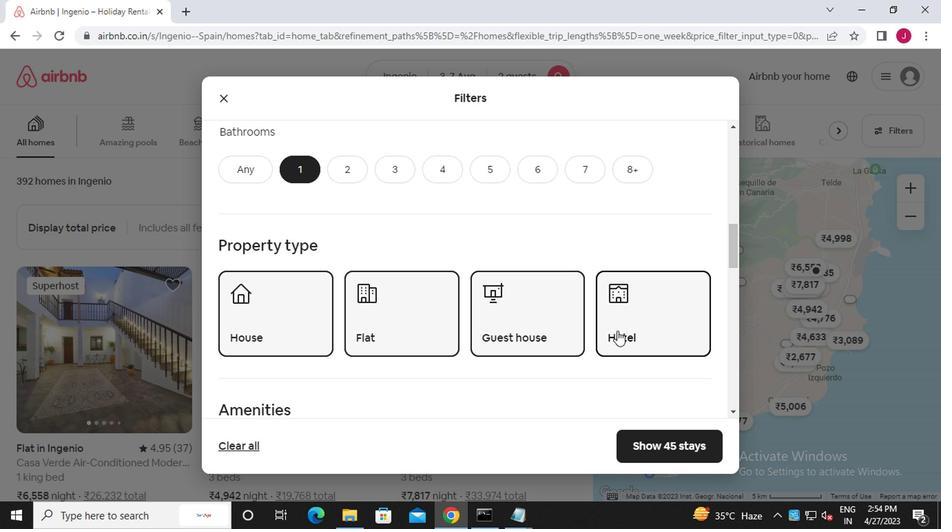 
Action: Mouse scrolled (614, 332) with delta (0, 0)
Screenshot: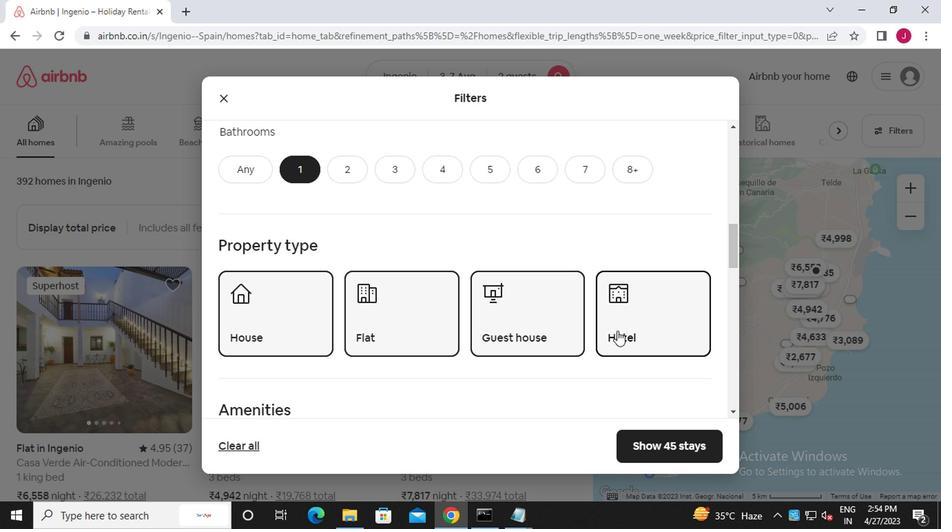 
Action: Mouse scrolled (614, 332) with delta (0, 0)
Screenshot: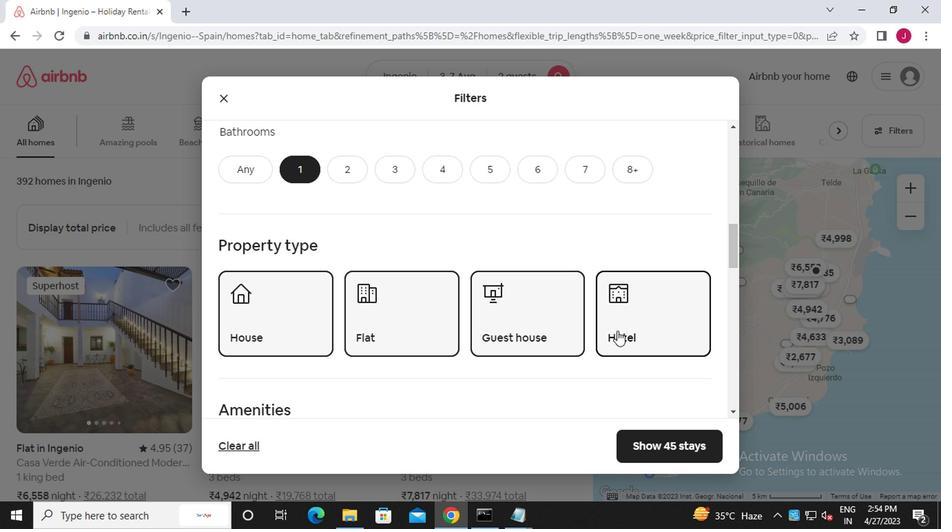 
Action: Mouse scrolled (614, 332) with delta (0, 0)
Screenshot: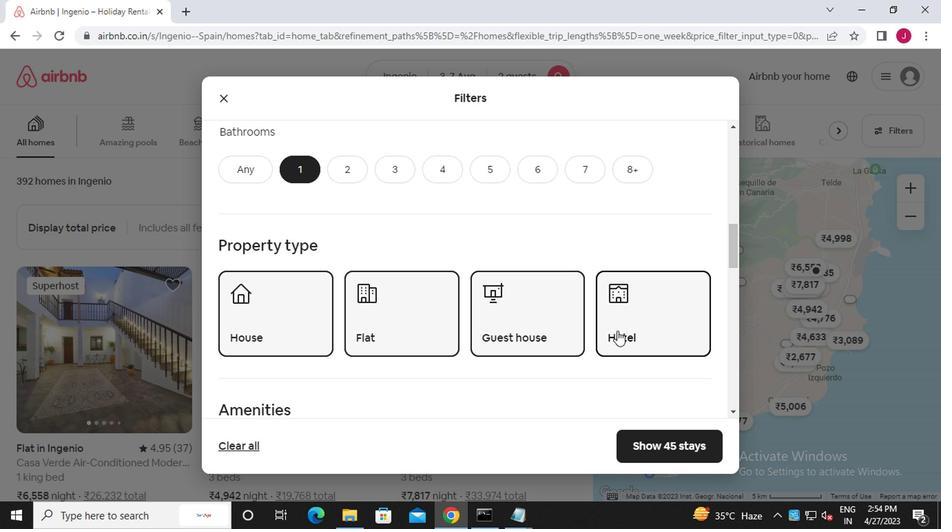 
Action: Mouse scrolled (614, 332) with delta (0, 0)
Screenshot: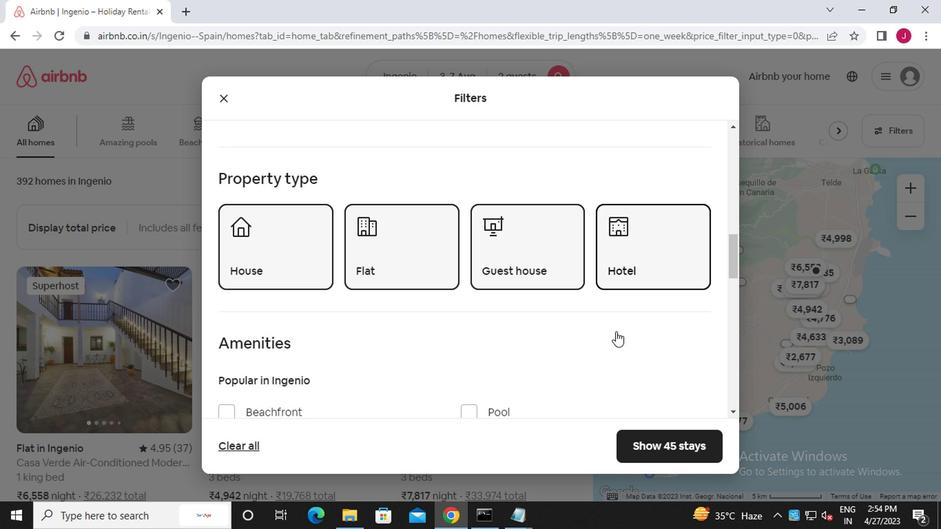 
Action: Mouse moved to (685, 389)
Screenshot: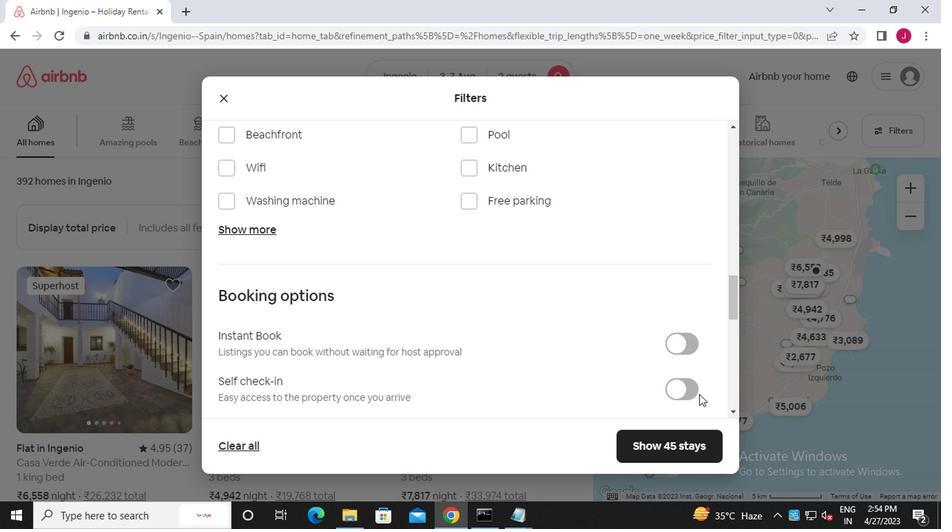 
Action: Mouse pressed left at (685, 389)
Screenshot: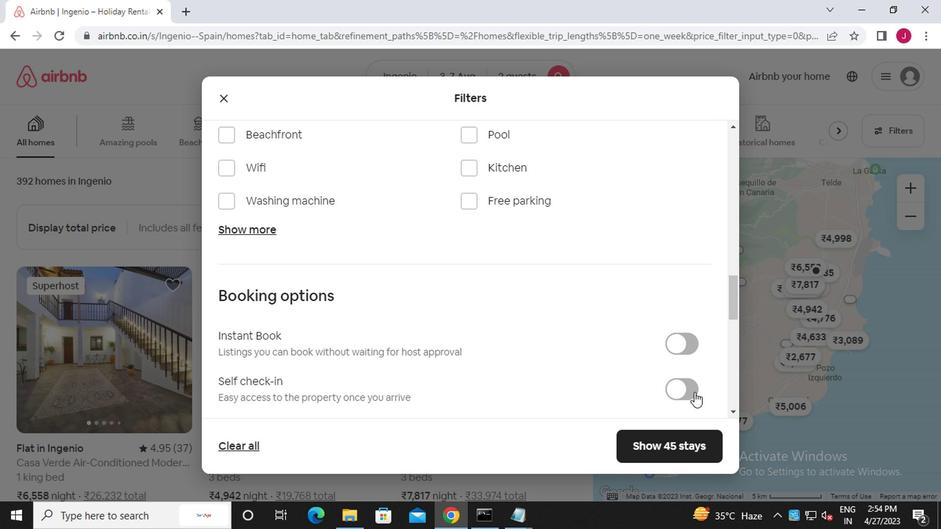 
Action: Mouse moved to (392, 386)
Screenshot: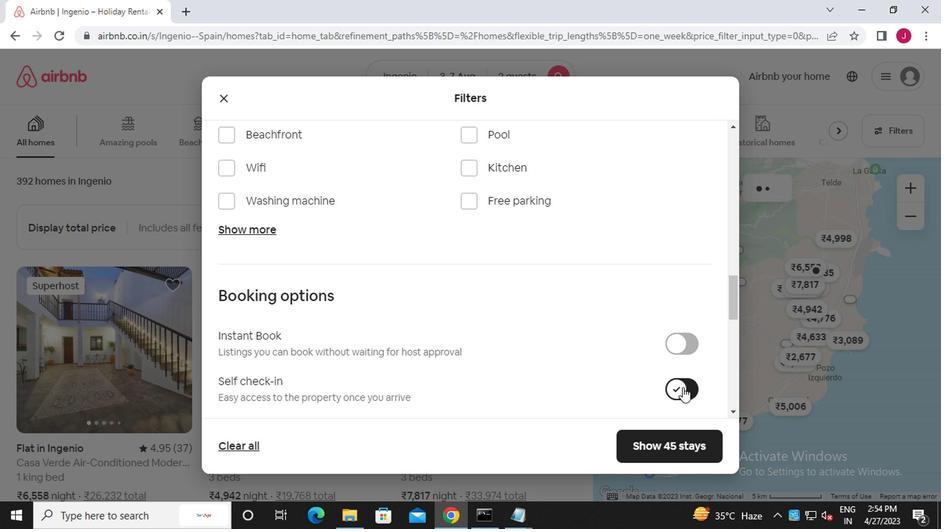 
Action: Mouse scrolled (392, 385) with delta (0, 0)
Screenshot: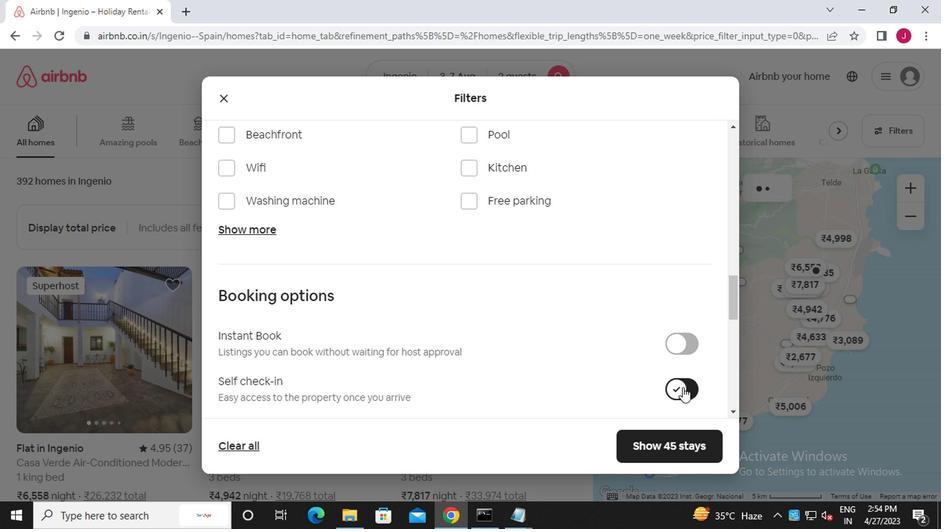 
Action: Mouse moved to (388, 386)
Screenshot: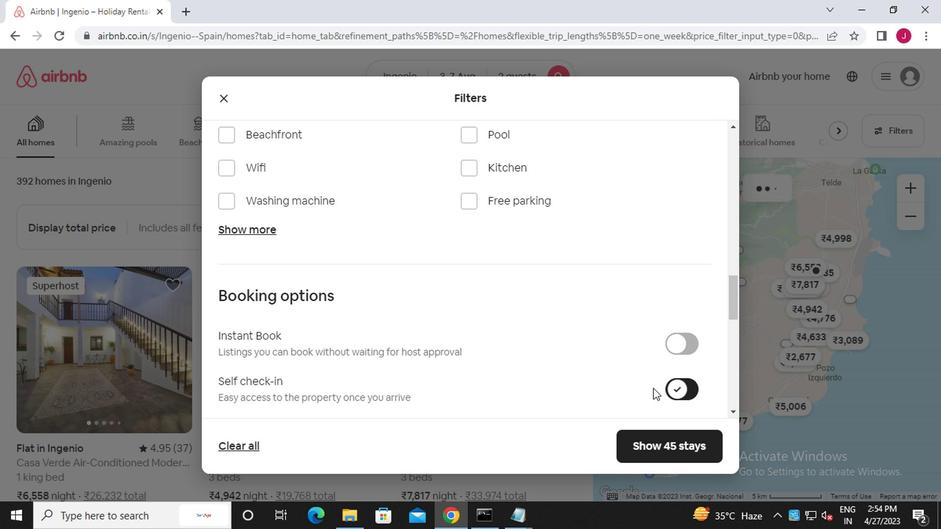 
Action: Mouse scrolled (388, 385) with delta (0, 0)
Screenshot: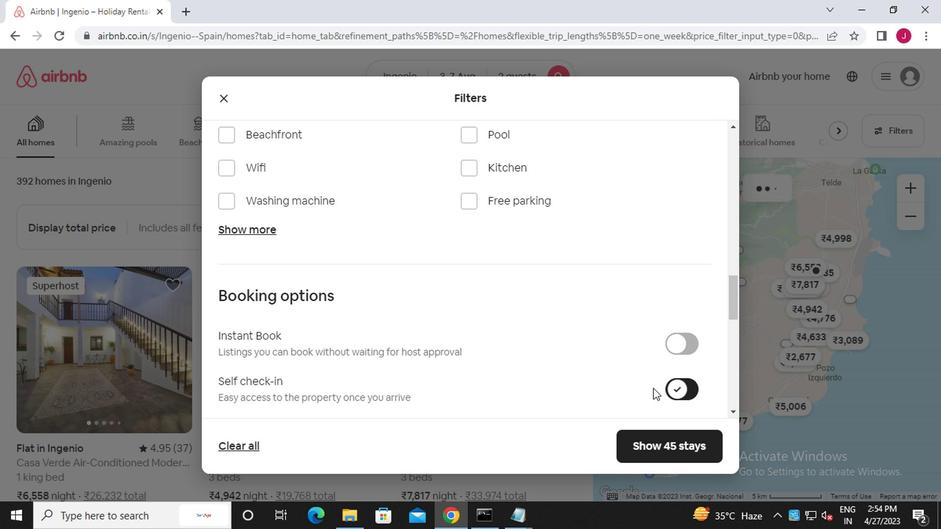 
Action: Mouse scrolled (388, 385) with delta (0, 0)
Screenshot: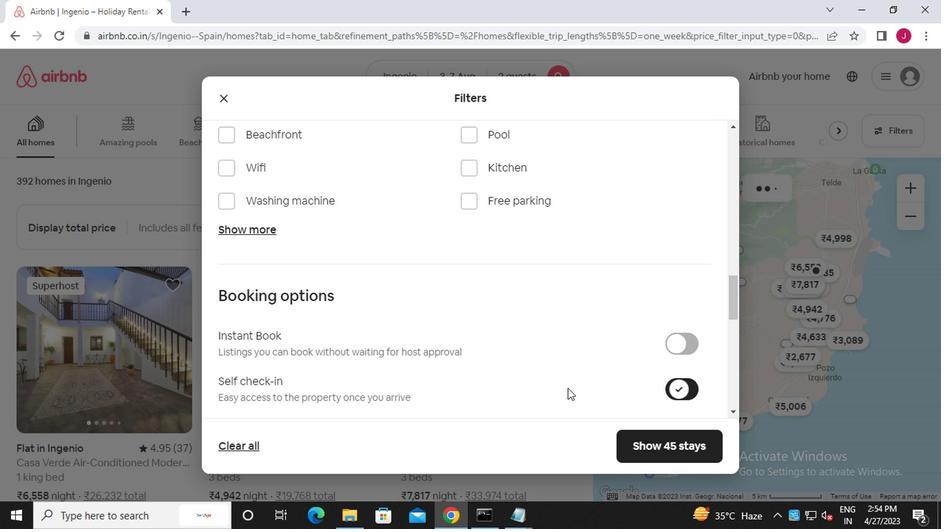 
Action: Mouse moved to (387, 386)
Screenshot: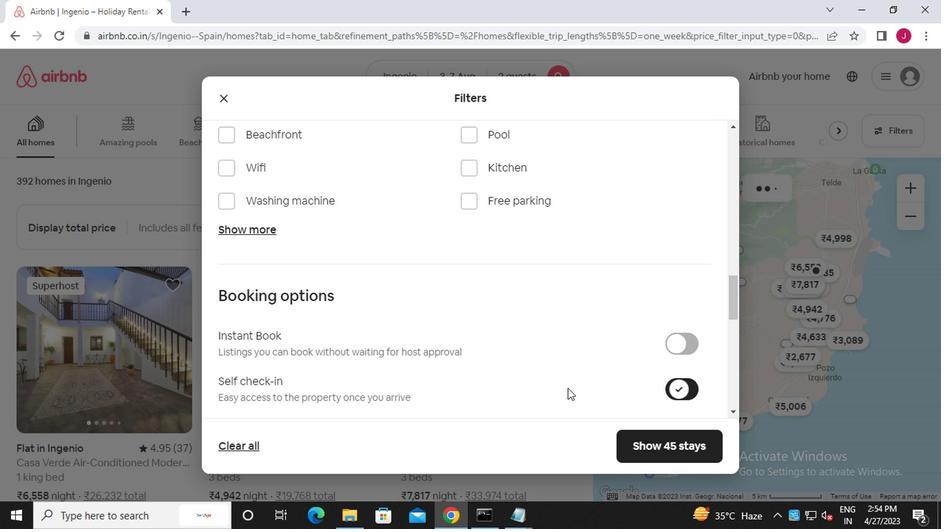 
Action: Mouse scrolled (387, 385) with delta (0, 0)
Screenshot: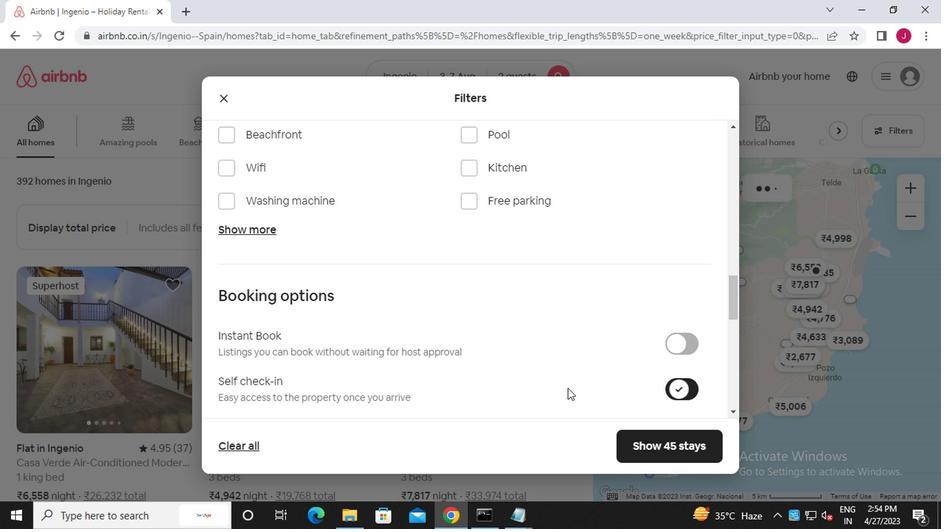
Action: Mouse scrolled (387, 385) with delta (0, 0)
Screenshot: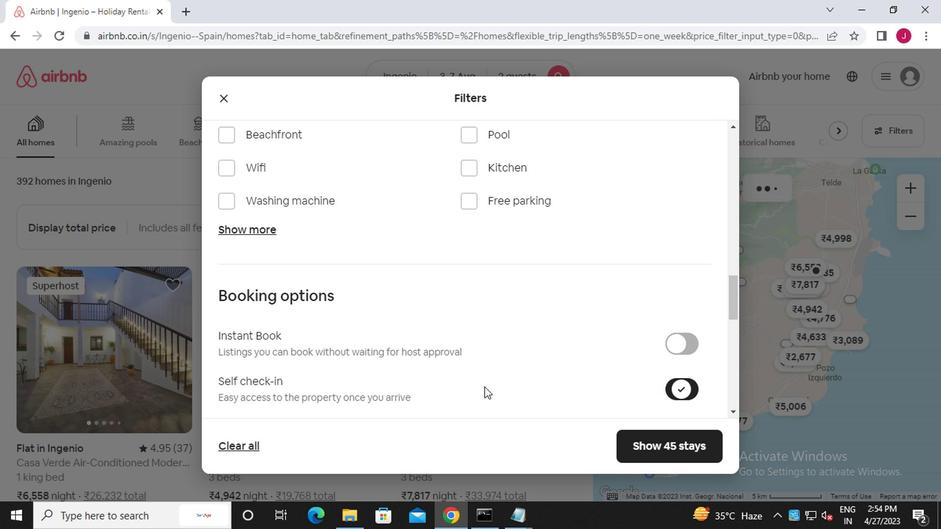 
Action: Mouse moved to (386, 386)
Screenshot: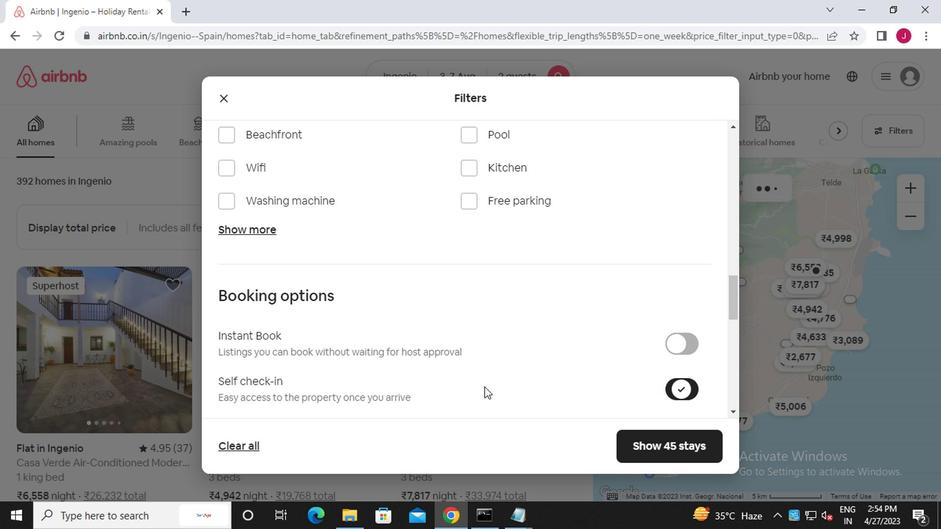 
Action: Mouse scrolled (386, 385) with delta (0, 0)
Screenshot: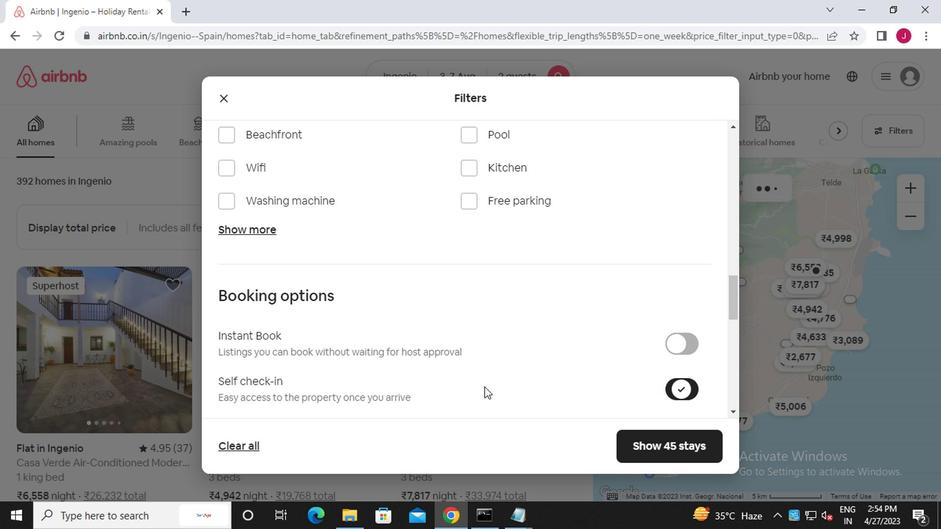
Action: Mouse moved to (237, 341)
Screenshot: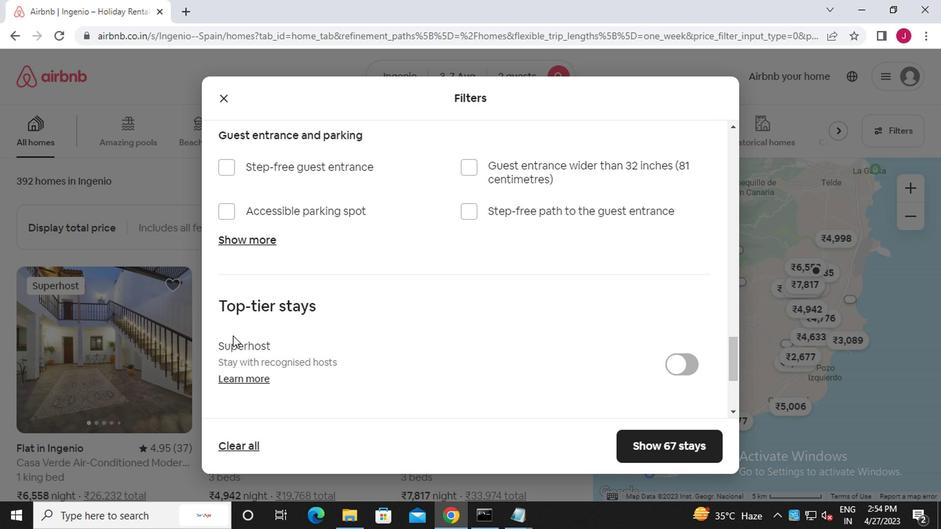 
Action: Mouse scrolled (237, 340) with delta (0, 0)
Screenshot: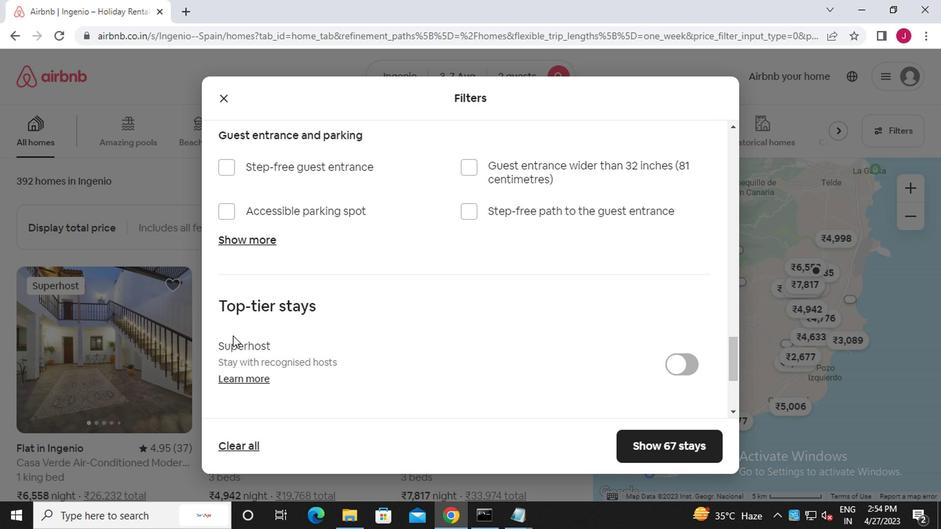 
Action: Mouse moved to (238, 342)
Screenshot: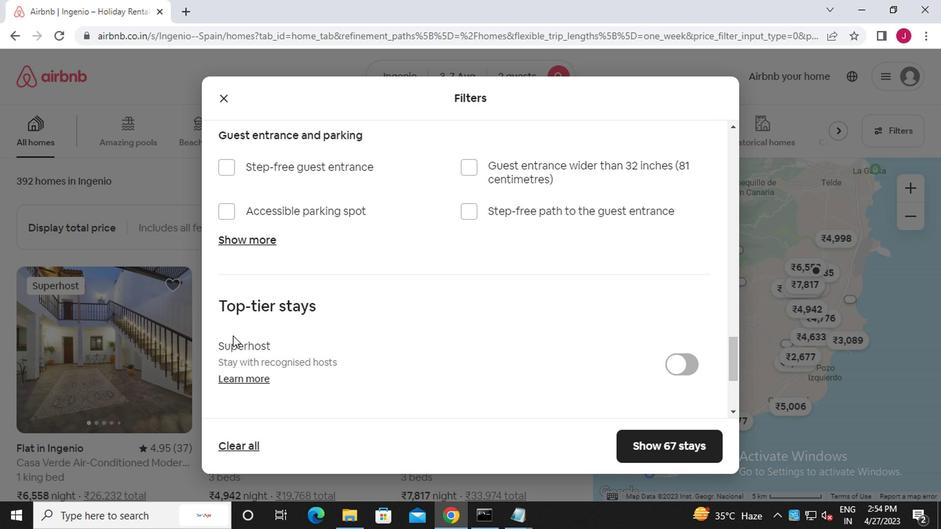 
Action: Mouse scrolled (238, 342) with delta (0, 0)
Screenshot: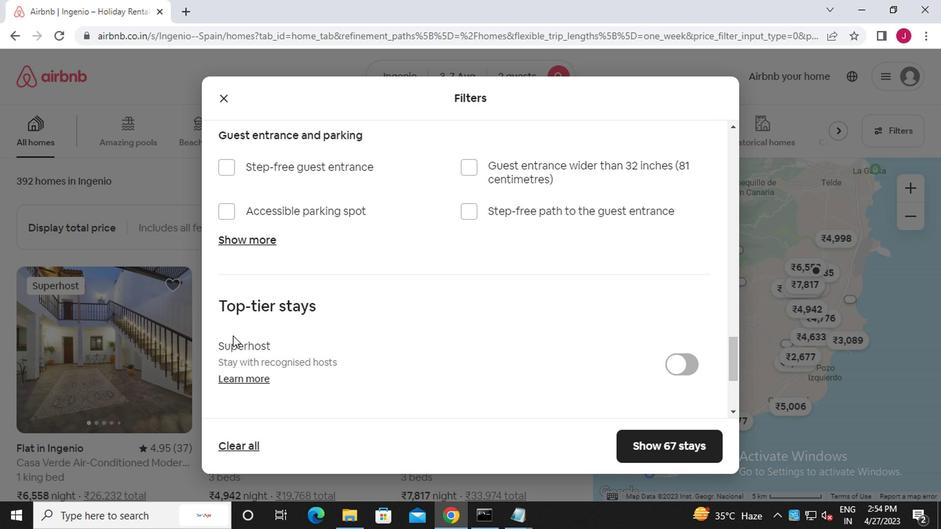
Action: Mouse moved to (240, 343)
Screenshot: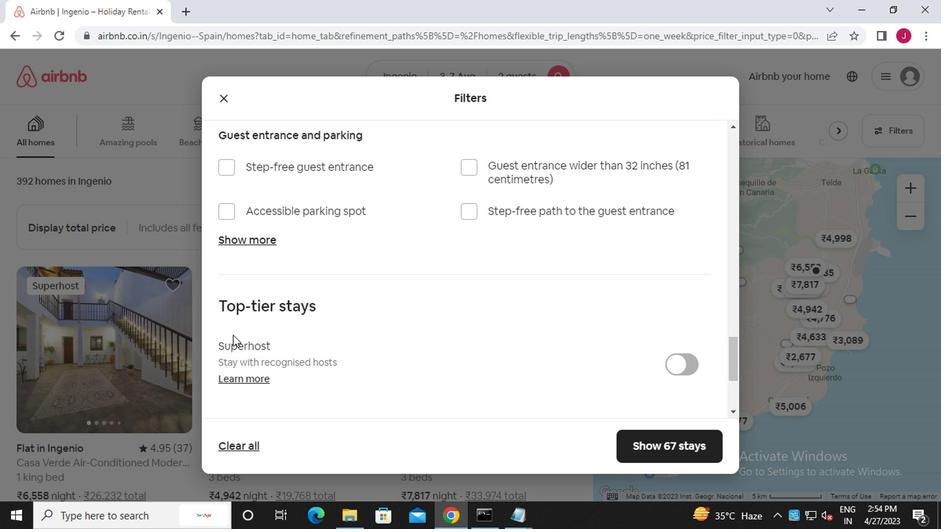 
Action: Mouse scrolled (240, 342) with delta (0, 0)
Screenshot: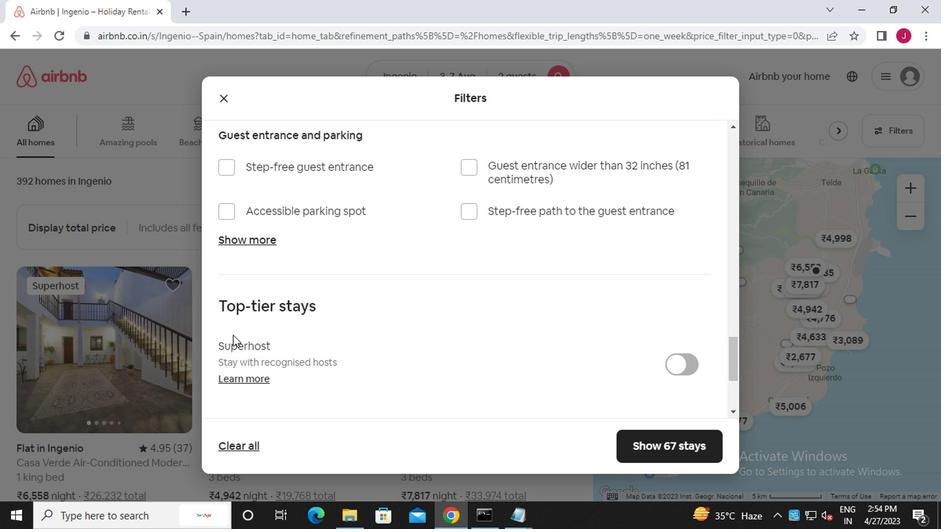 
Action: Mouse moved to (240, 344)
Screenshot: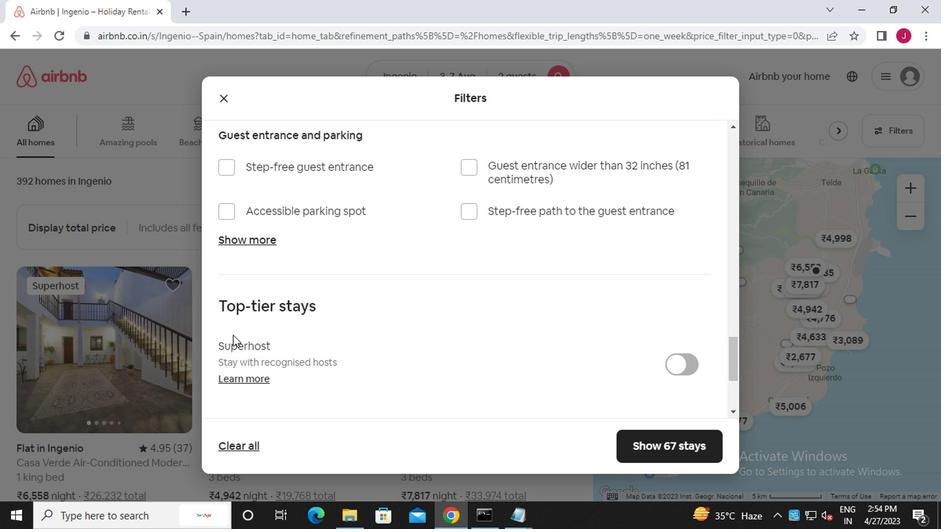 
Action: Mouse scrolled (240, 343) with delta (0, 0)
Screenshot: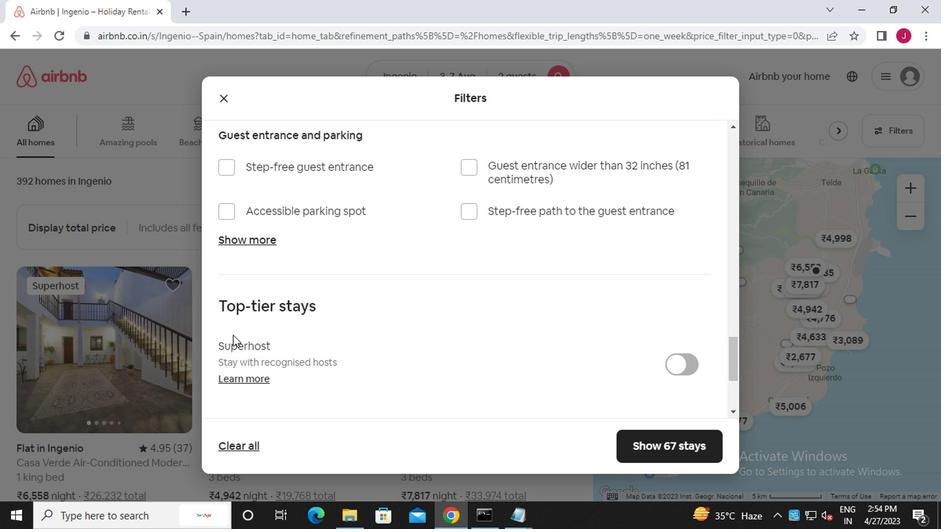 
Action: Mouse moved to (242, 345)
Screenshot: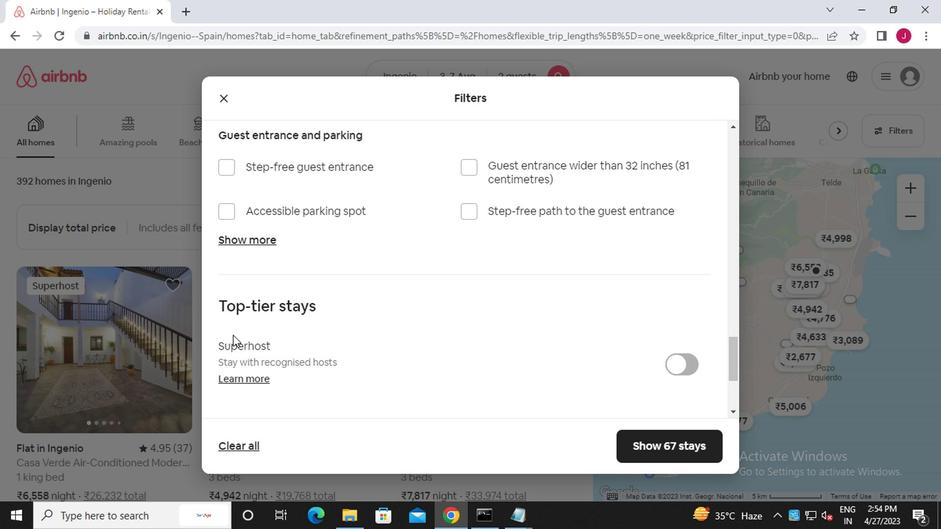 
Action: Mouse scrolled (242, 345) with delta (0, 0)
Screenshot: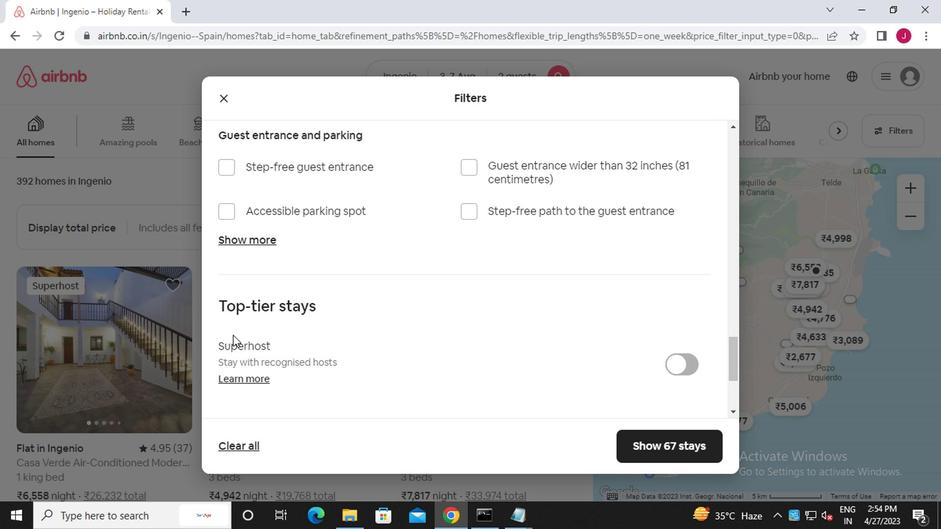 
Action: Mouse moved to (224, 324)
Screenshot: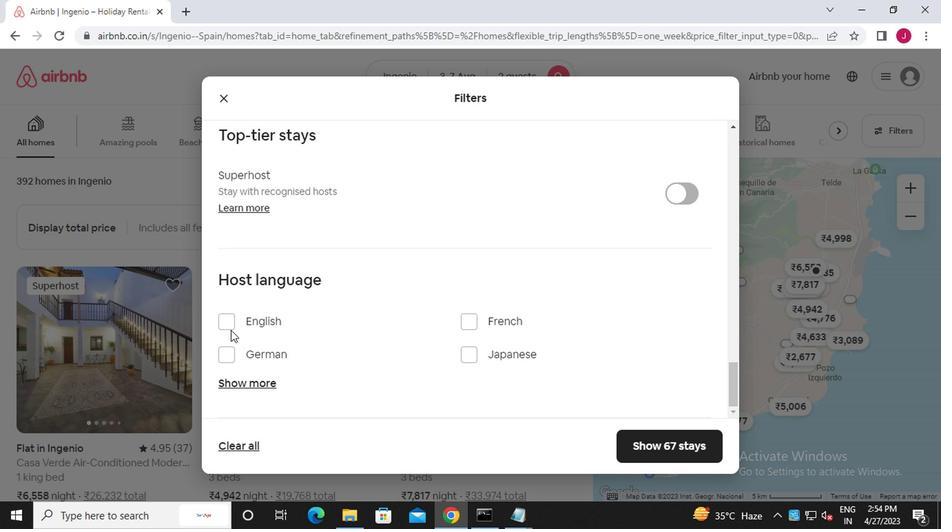 
Action: Mouse pressed left at (224, 324)
Screenshot: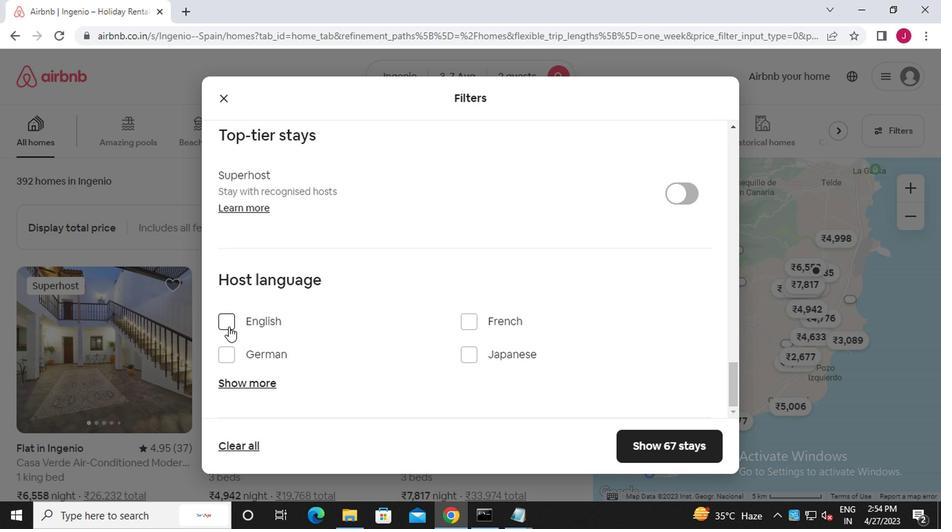 
Action: Mouse moved to (645, 449)
Screenshot: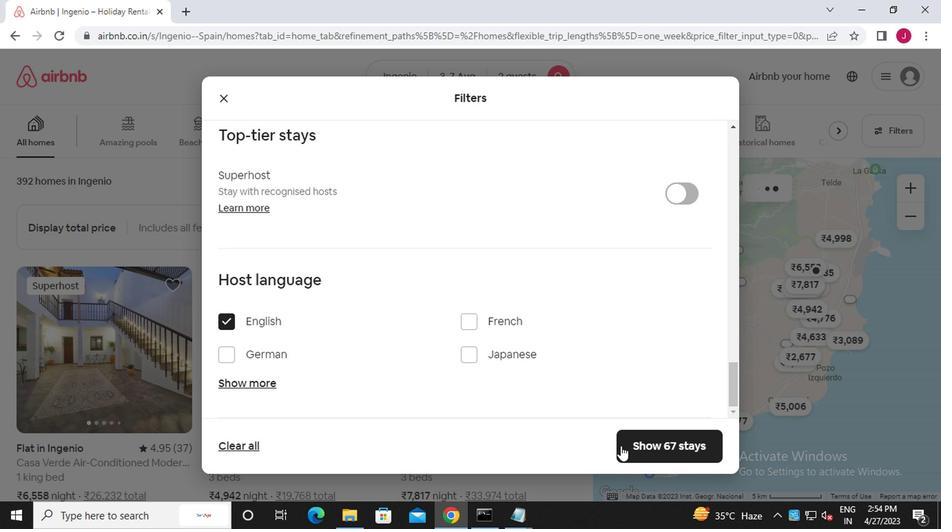 
Action: Mouse pressed left at (645, 449)
Screenshot: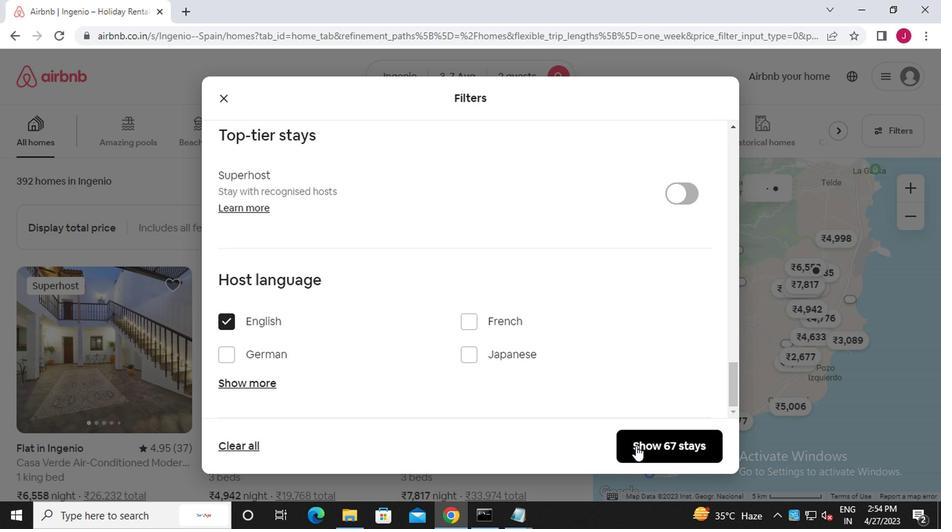 
